 Task: Create a recurring monthly social media content planning session.
Action: Mouse moved to (94, 163)
Screenshot: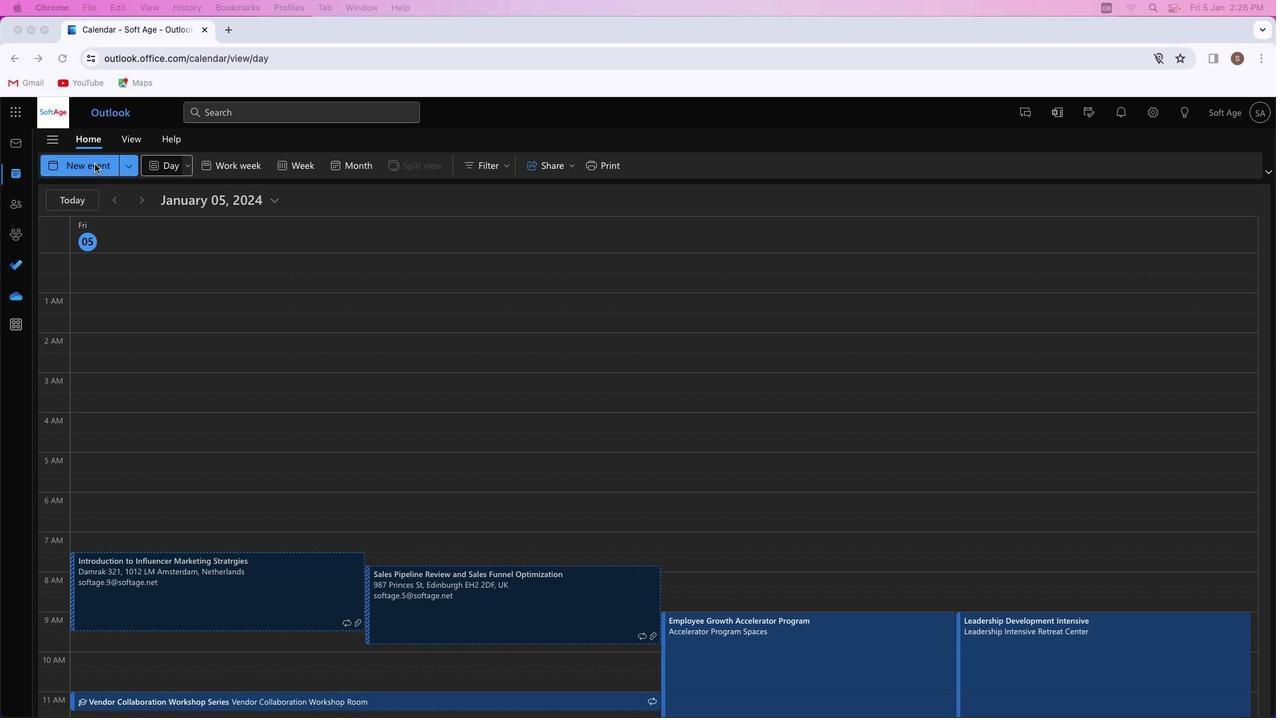 
Action: Mouse pressed left at (94, 163)
Screenshot: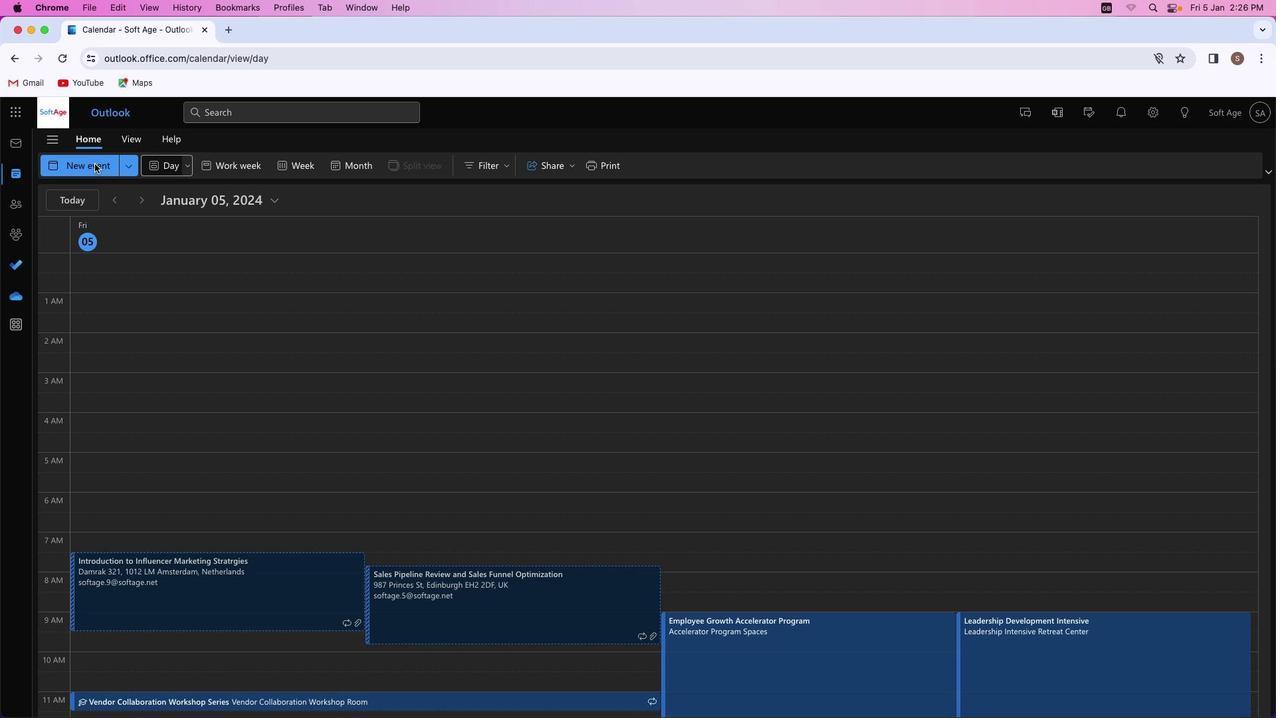 
Action: Mouse pressed left at (94, 163)
Screenshot: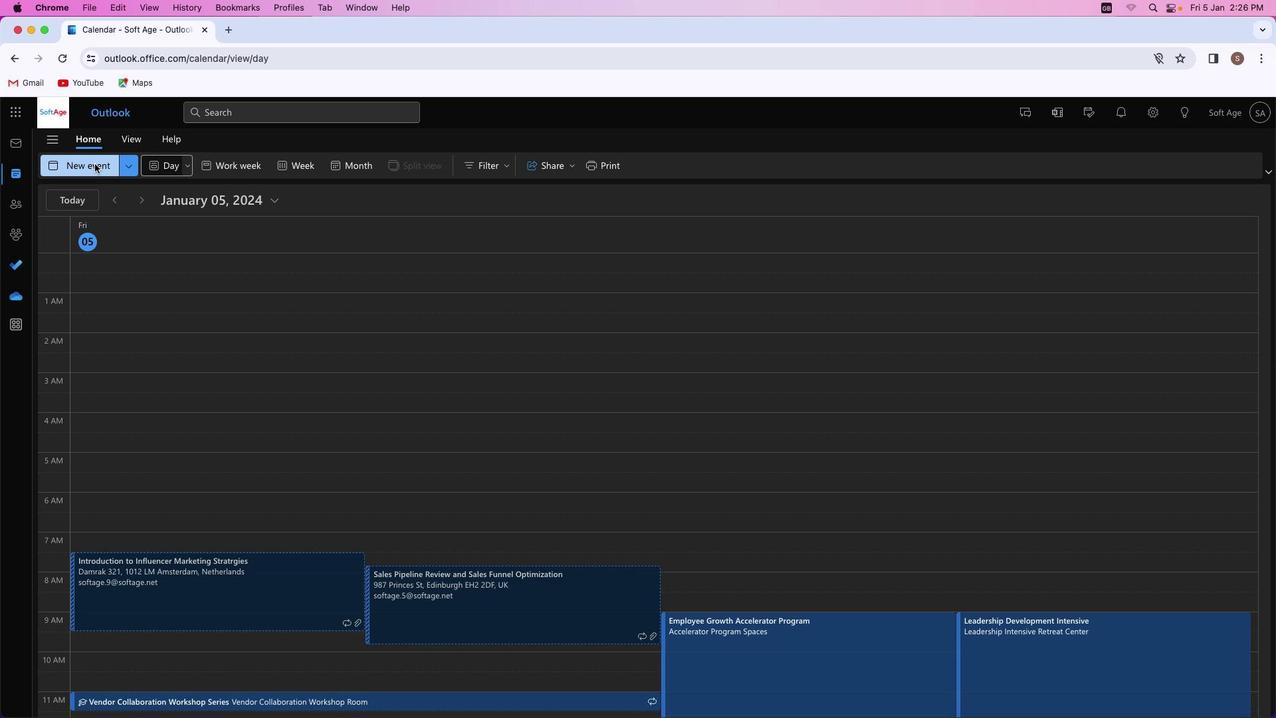 
Action: Mouse moved to (361, 253)
Screenshot: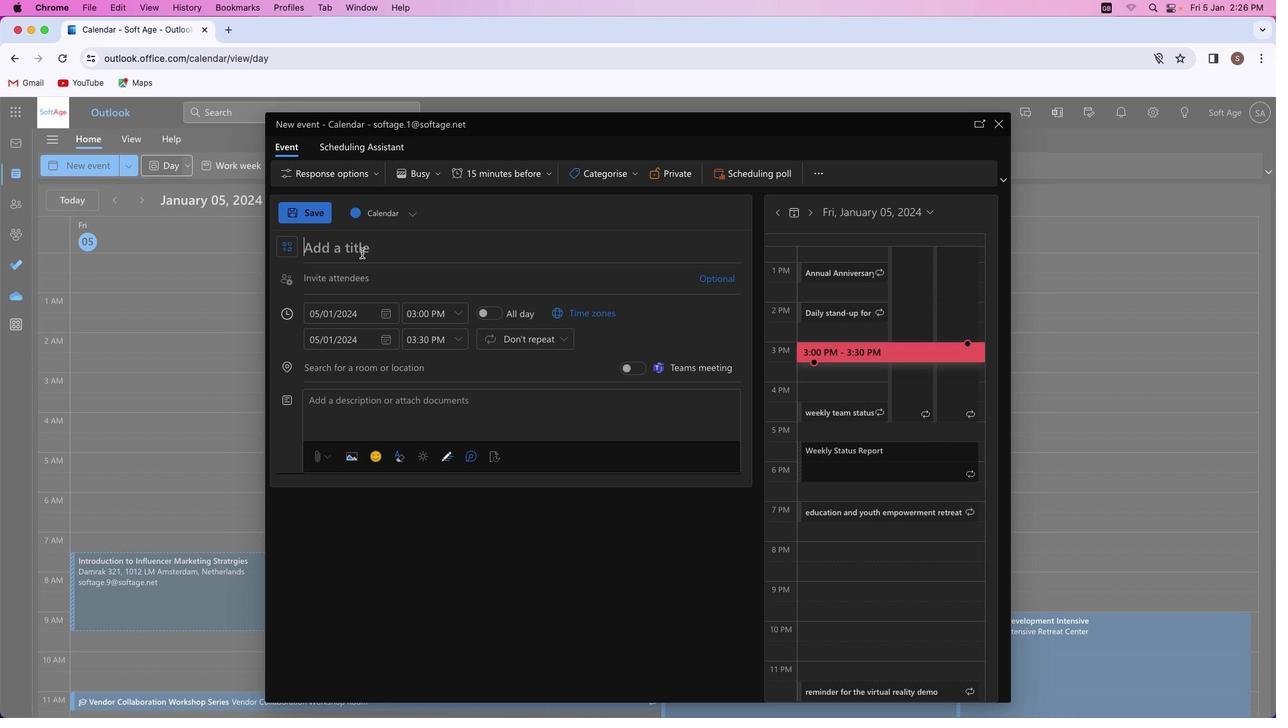 
Action: Mouse pressed left at (361, 253)
Screenshot: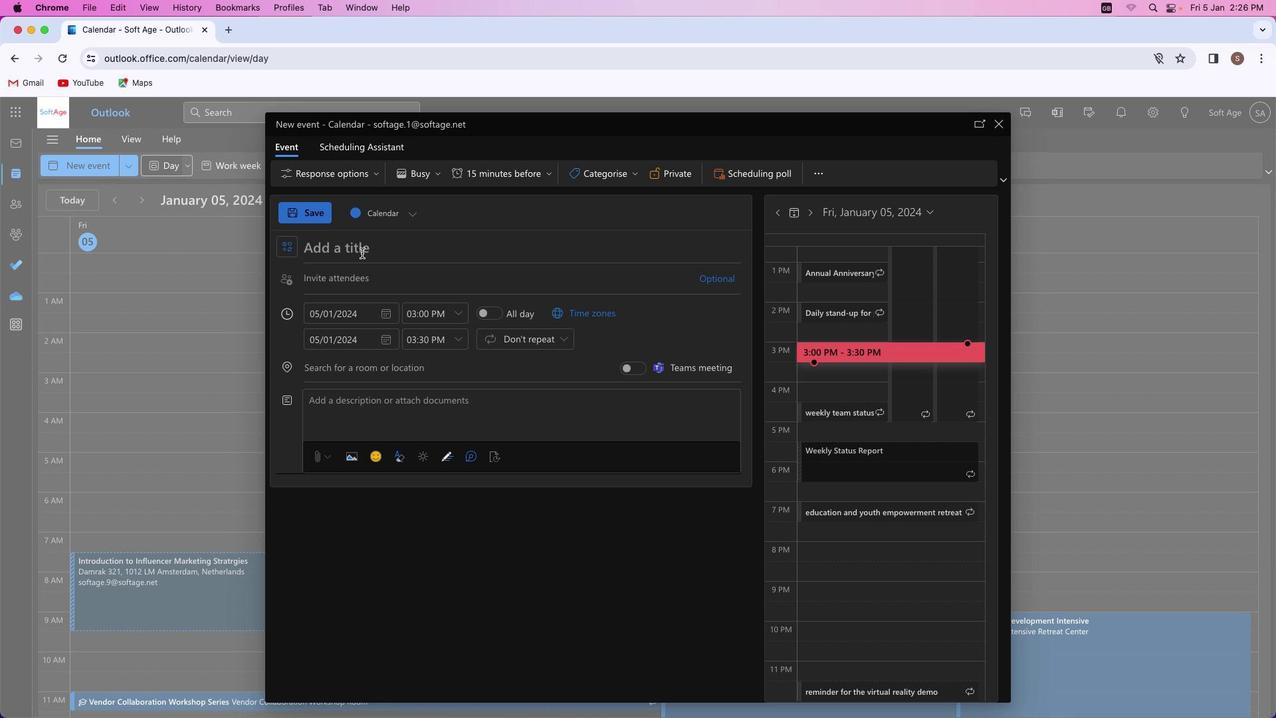 
Action: Mouse moved to (361, 253)
Screenshot: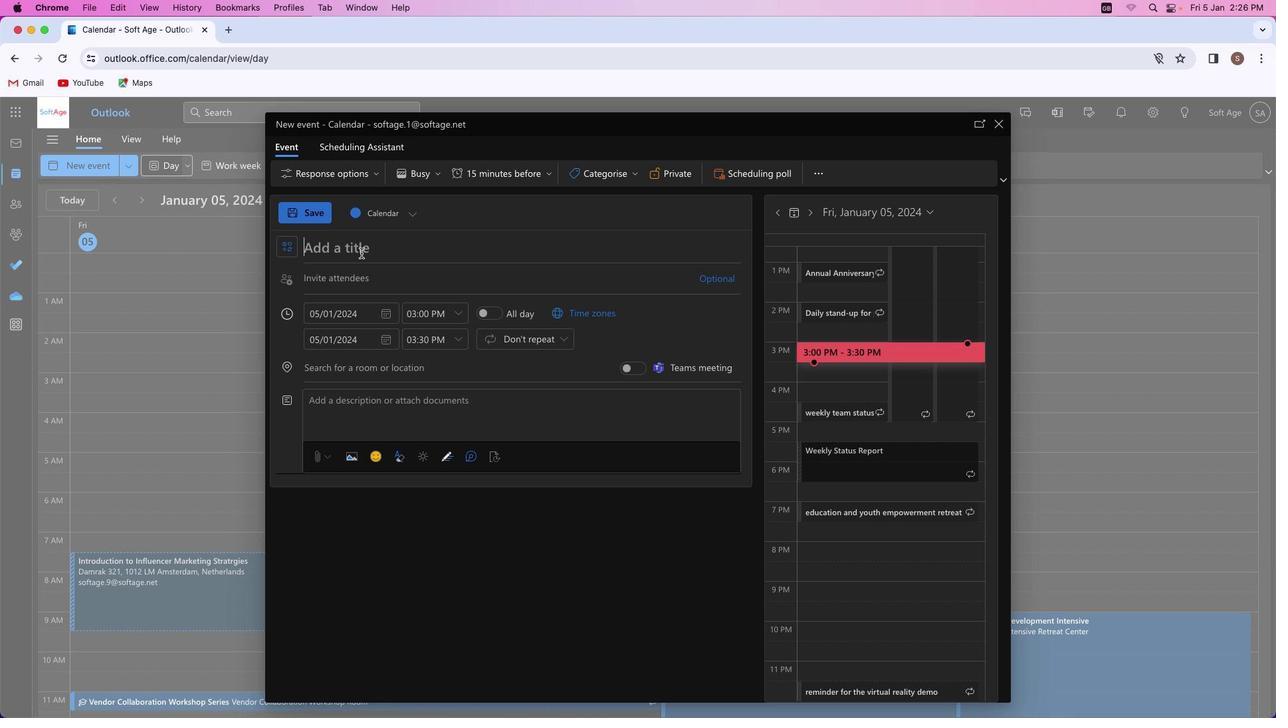 
Action: Key pressed Key.shift'S''o''c''i''a''l'Key.spaceKey.shift_r'M''e''d''i''a'Key.spaceKey.shift'S''t''r''a''t''e''g''y'Key.spaceKey.shift'S''e''s''s''i''o''n'
Screenshot: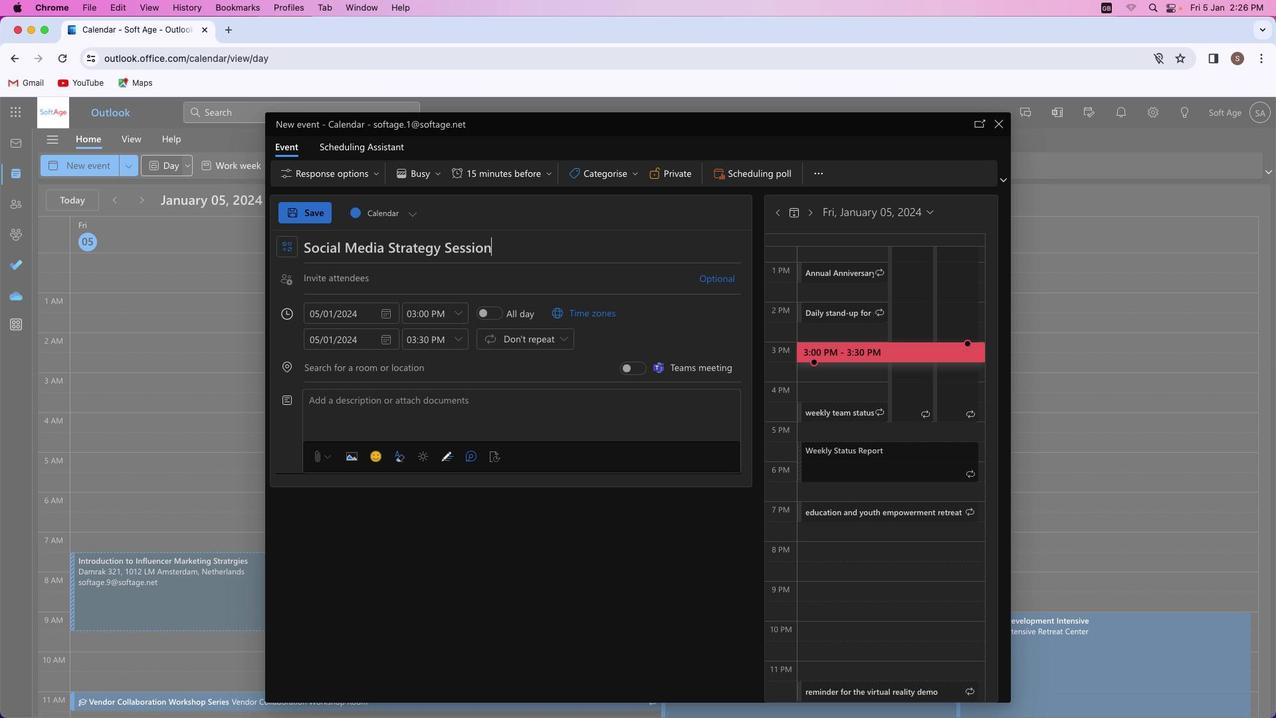 
Action: Mouse moved to (387, 313)
Screenshot: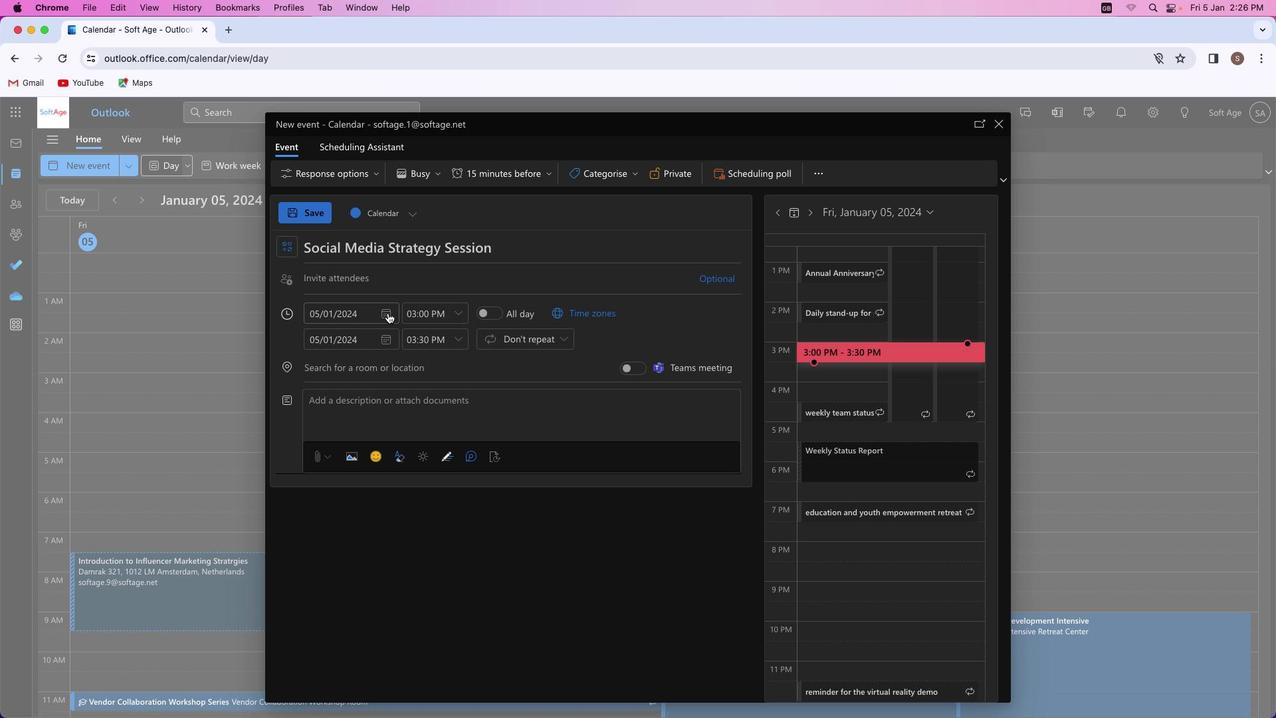 
Action: Mouse pressed left at (387, 313)
Screenshot: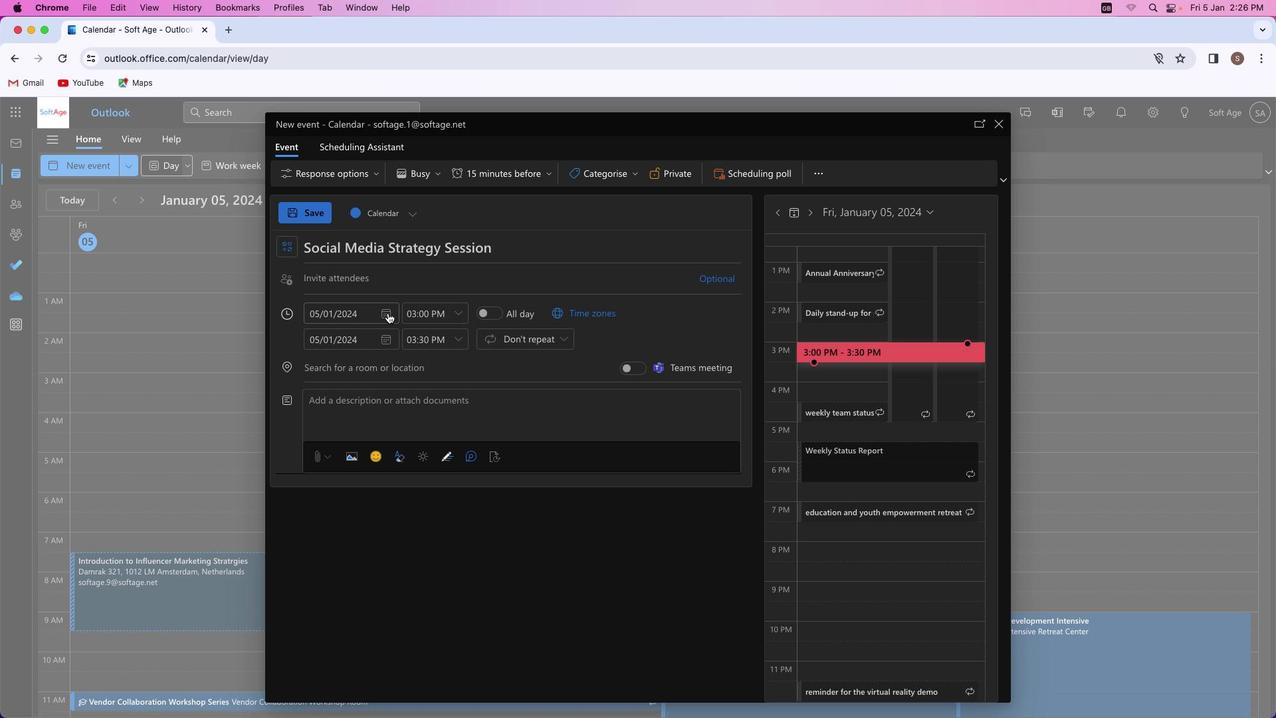 
Action: Mouse moved to (429, 339)
Screenshot: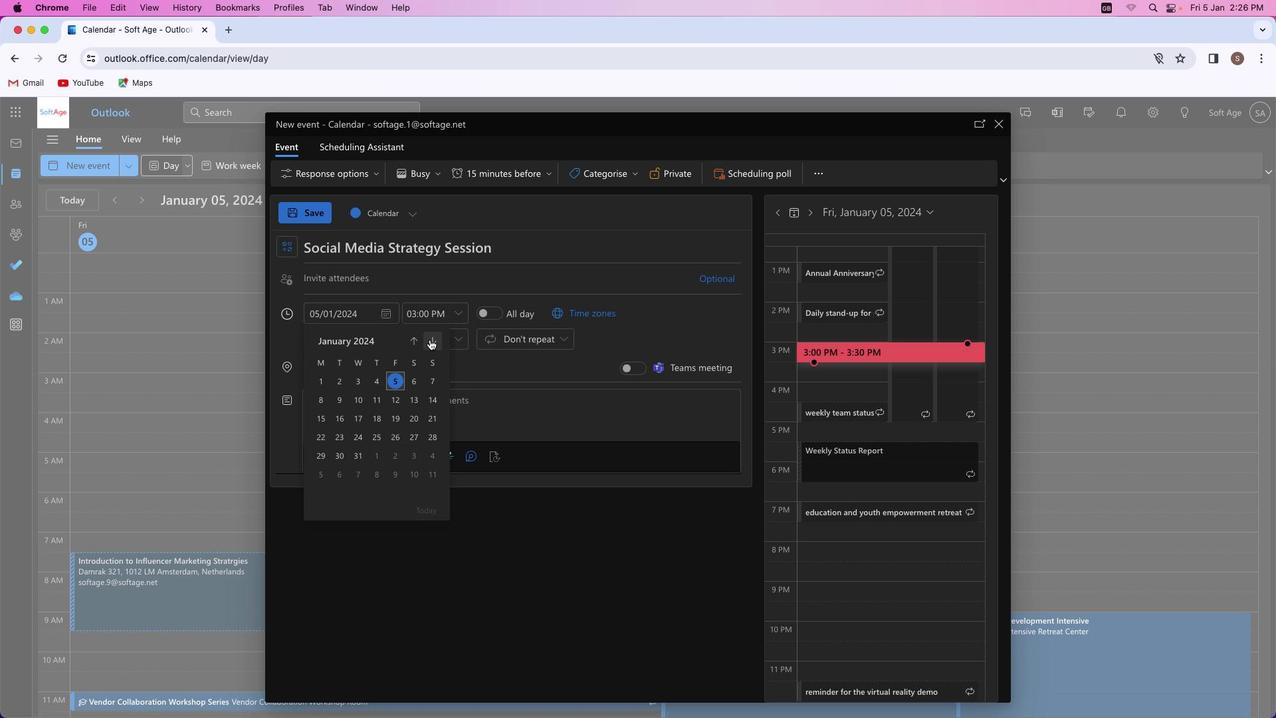 
Action: Mouse pressed left at (429, 339)
Screenshot: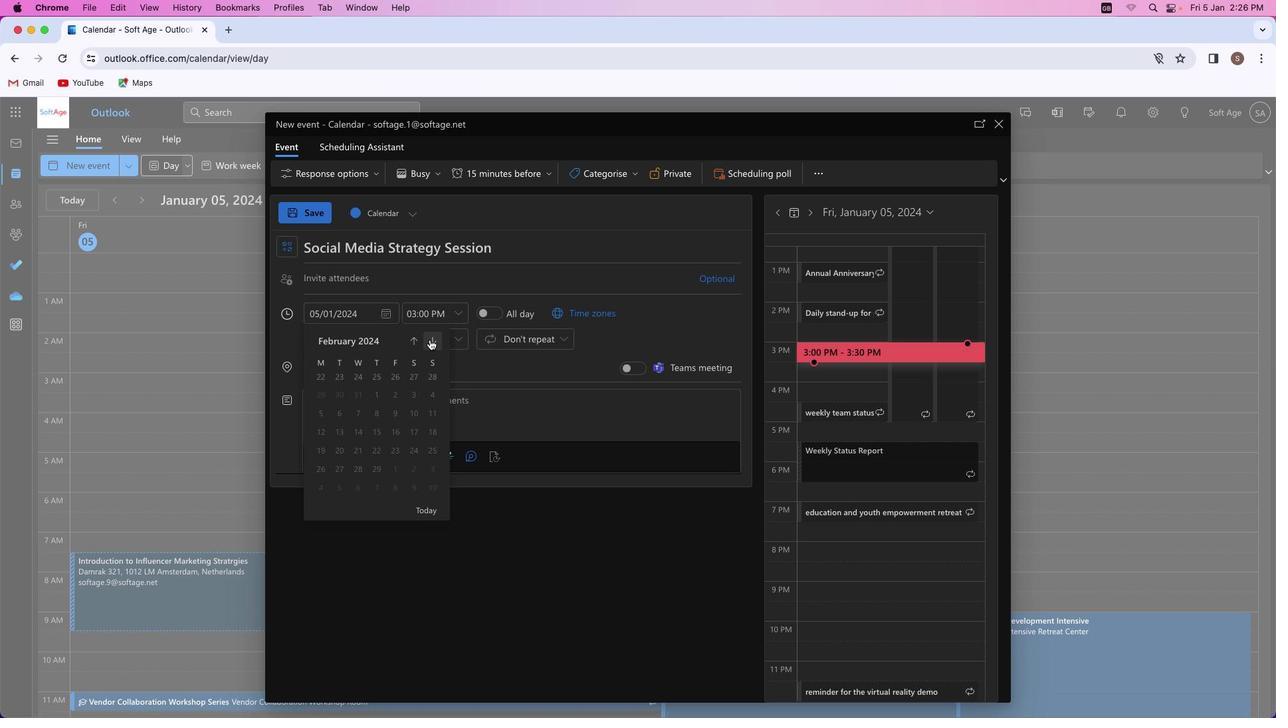 
Action: Mouse moved to (381, 381)
Screenshot: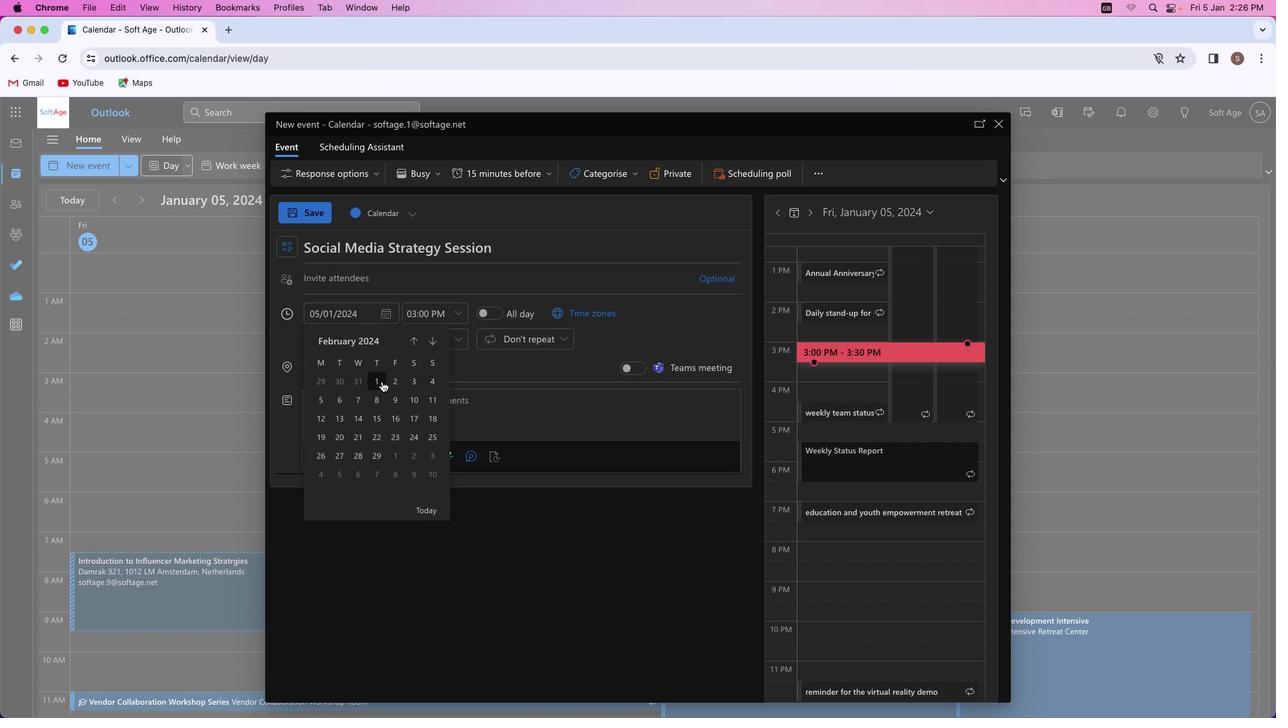 
Action: Mouse pressed left at (381, 381)
Screenshot: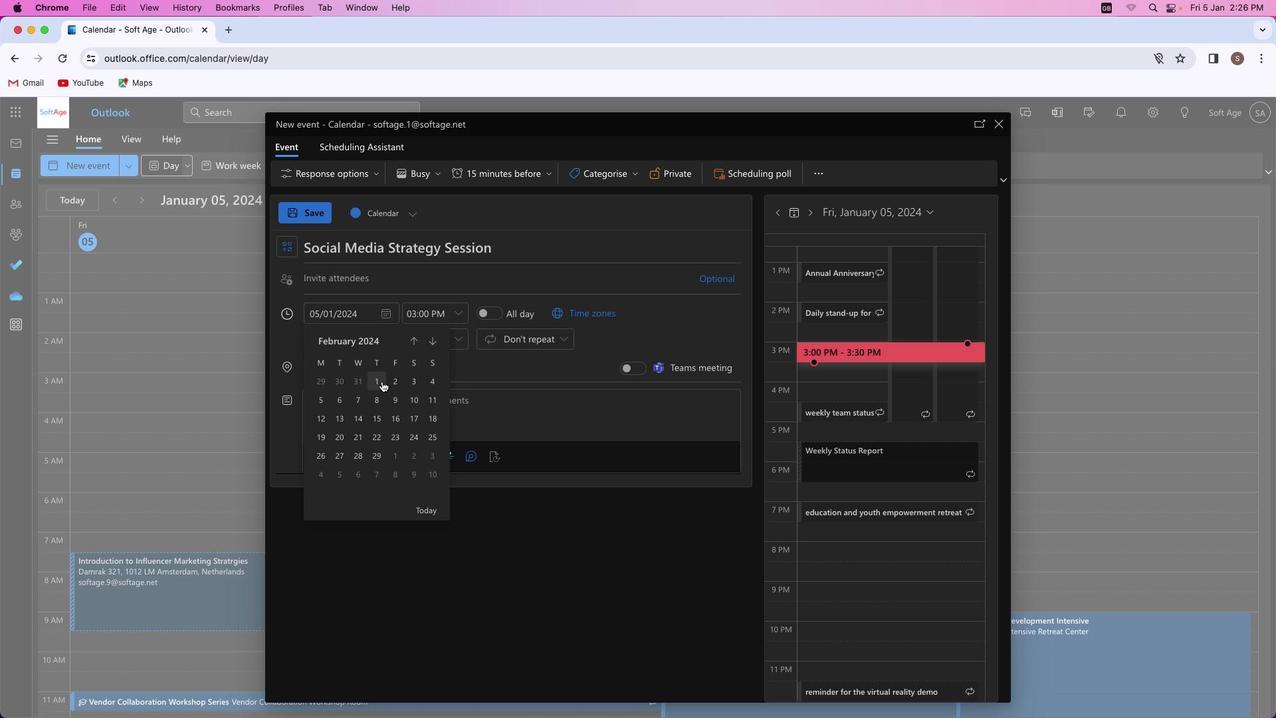 
Action: Mouse moved to (536, 339)
Screenshot: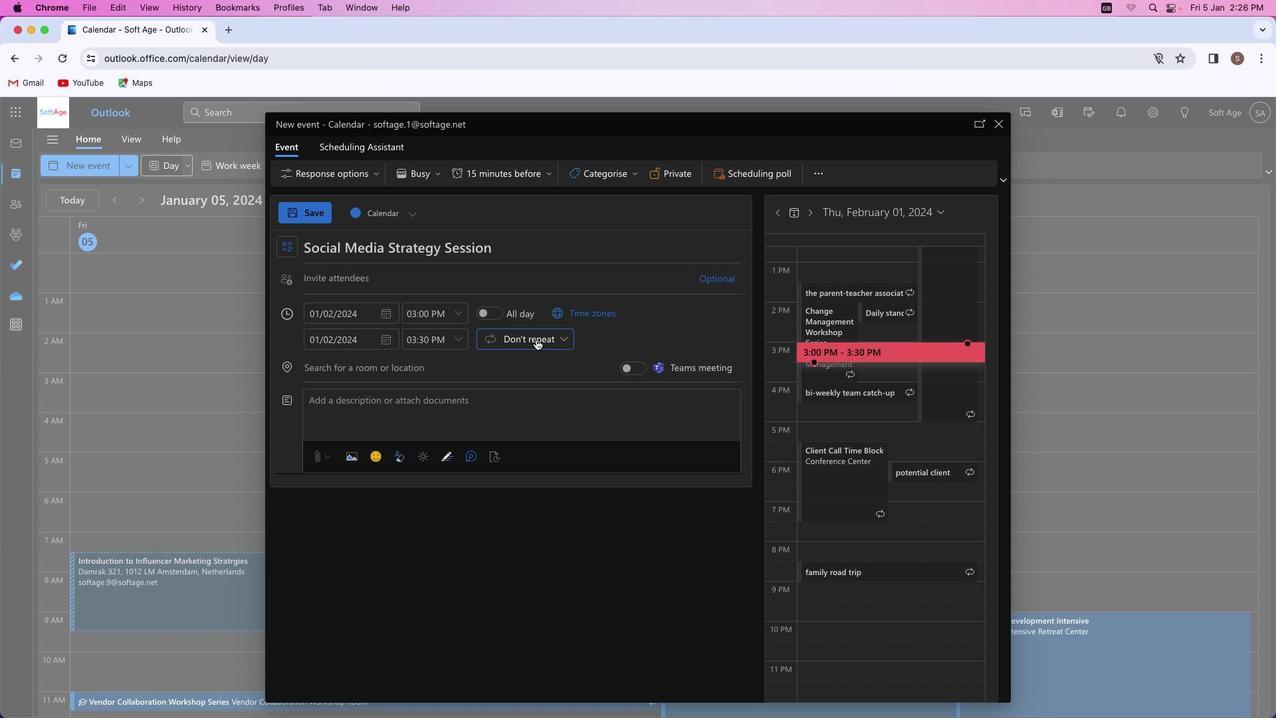 
Action: Mouse pressed left at (536, 339)
Screenshot: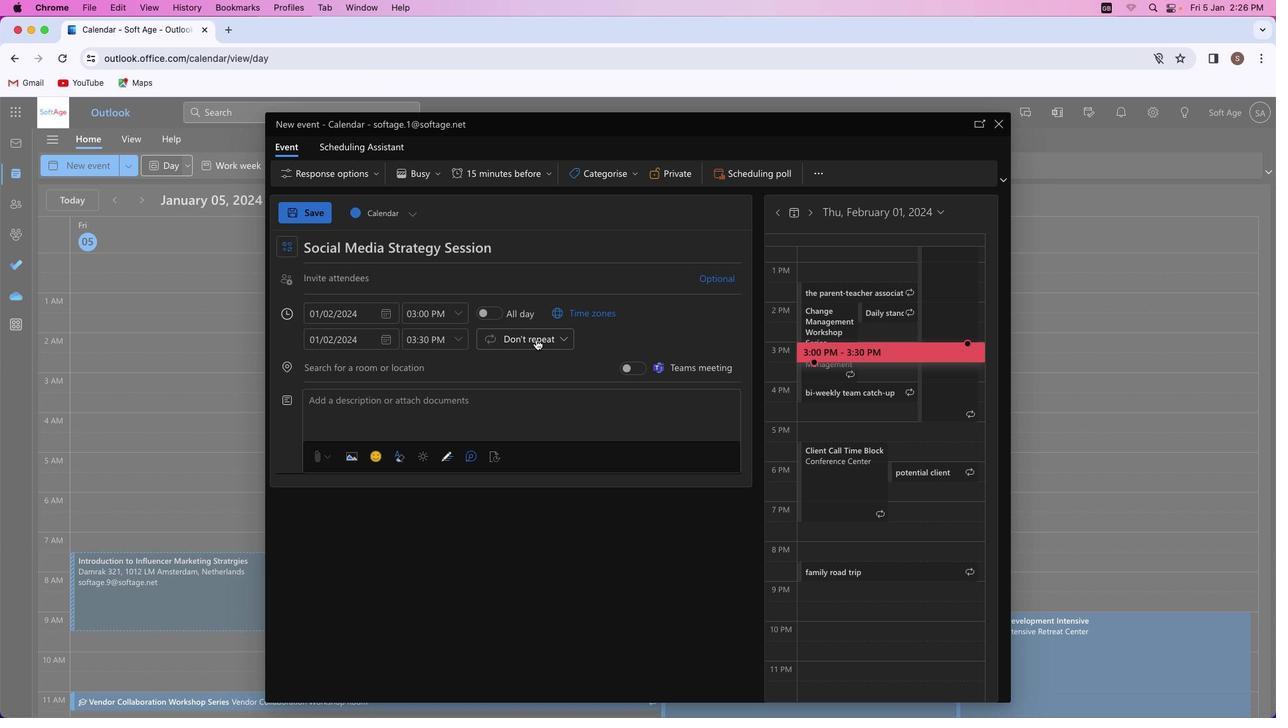 
Action: Mouse moved to (532, 433)
Screenshot: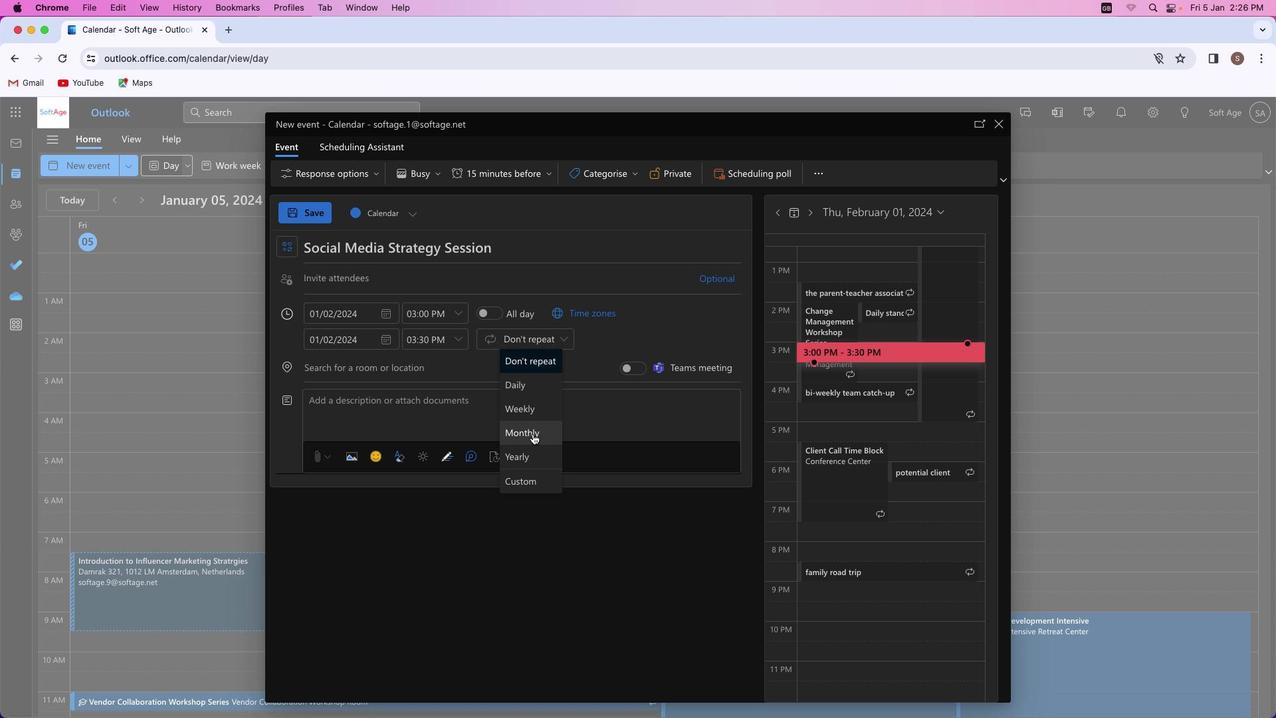 
Action: Mouse pressed left at (532, 433)
Screenshot: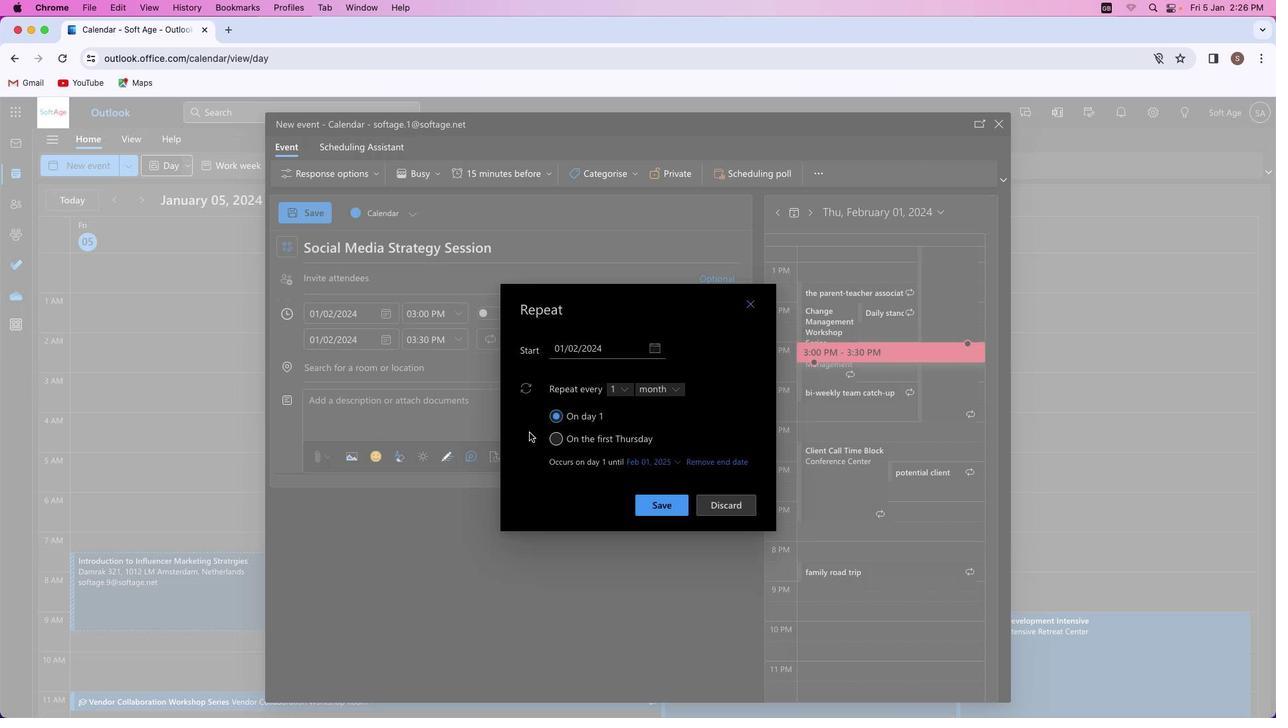 
Action: Mouse moved to (700, 459)
Screenshot: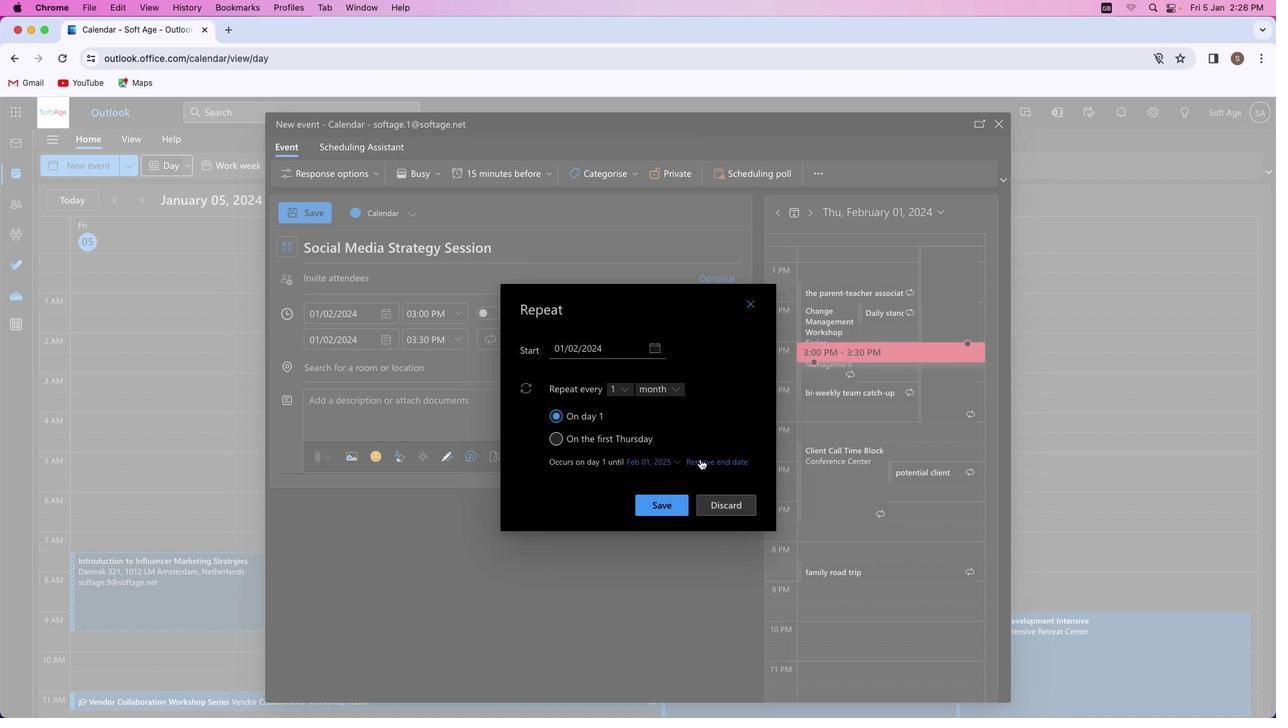 
Action: Mouse pressed left at (700, 459)
Screenshot: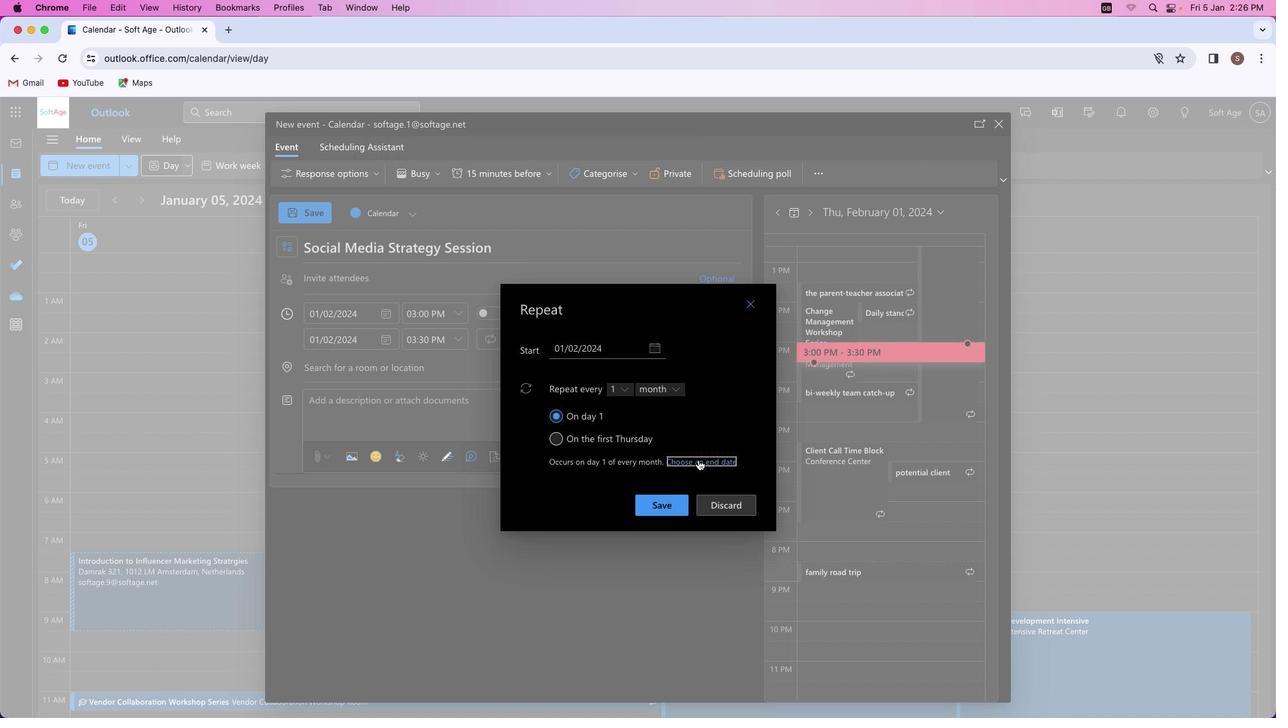 
Action: Mouse moved to (559, 438)
Screenshot: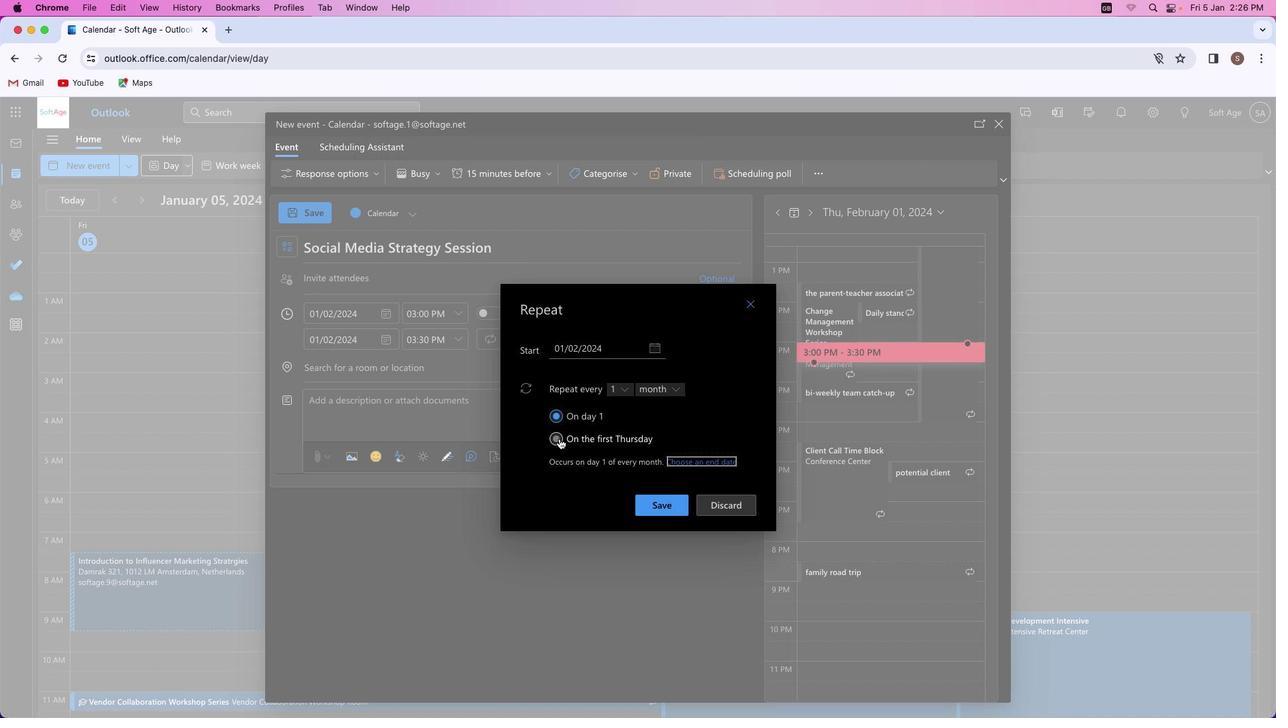 
Action: Mouse pressed left at (559, 438)
Screenshot: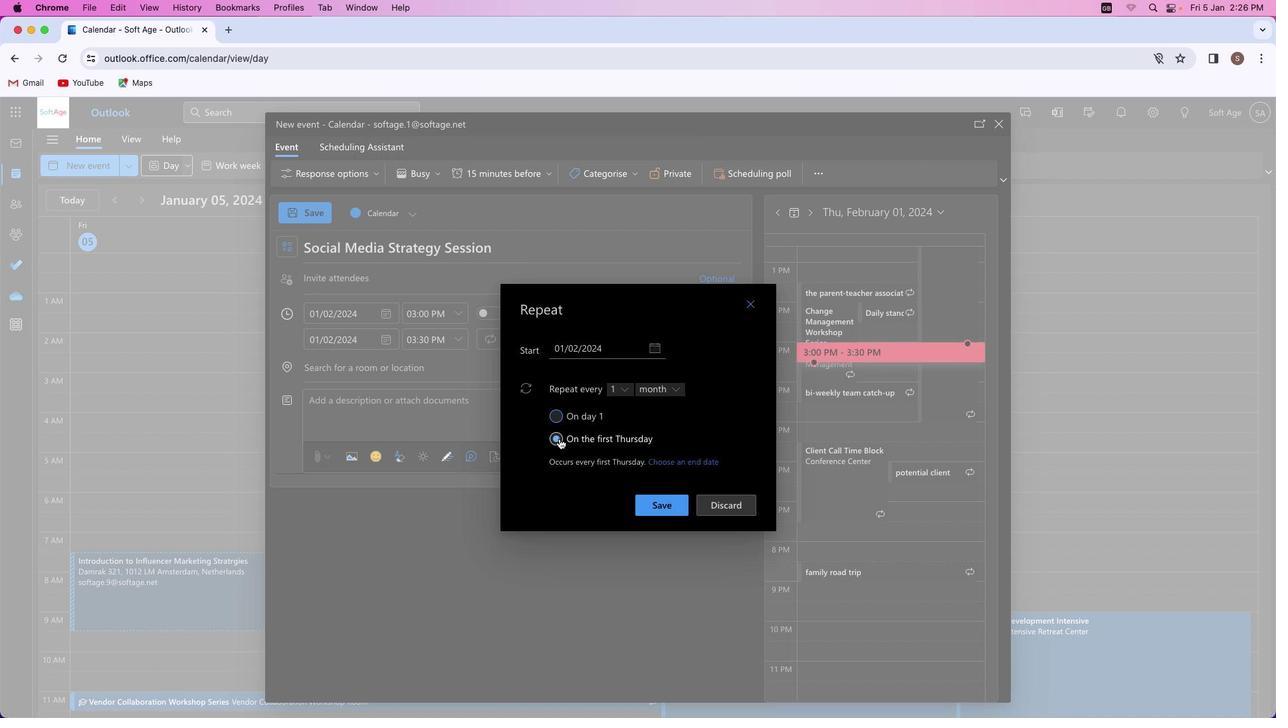 
Action: Mouse moved to (676, 503)
Screenshot: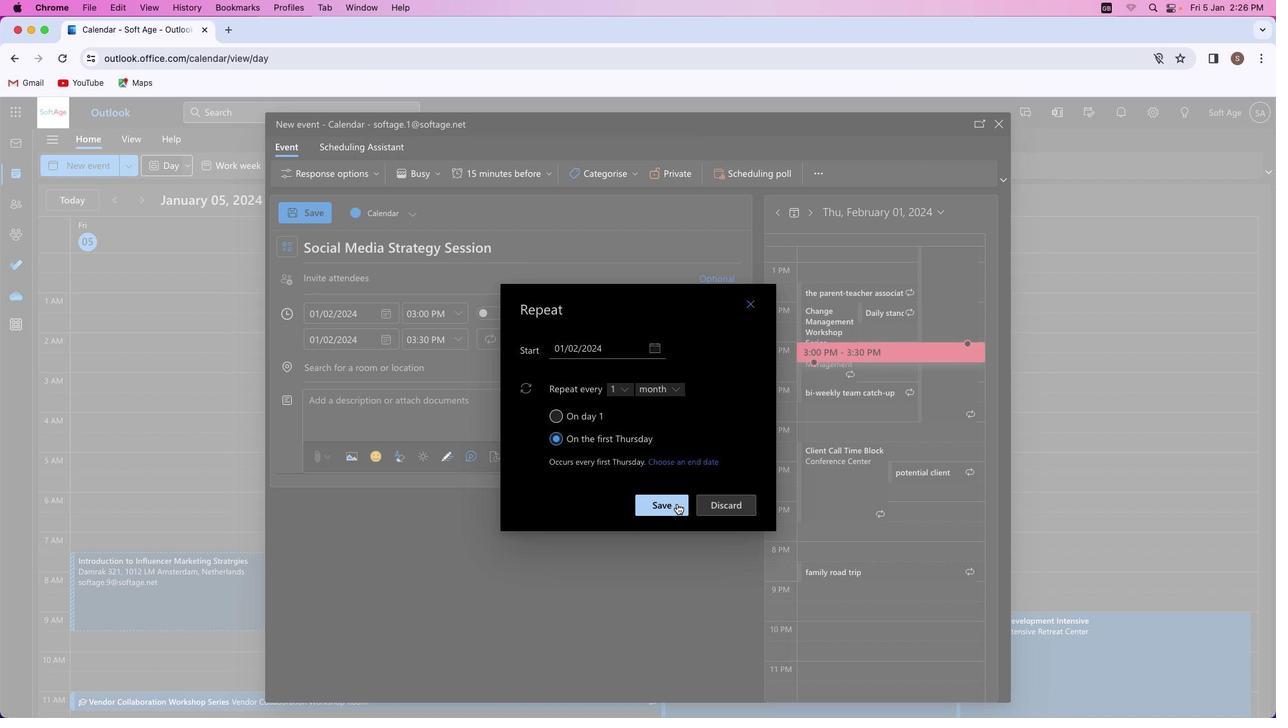 
Action: Mouse pressed left at (676, 503)
Screenshot: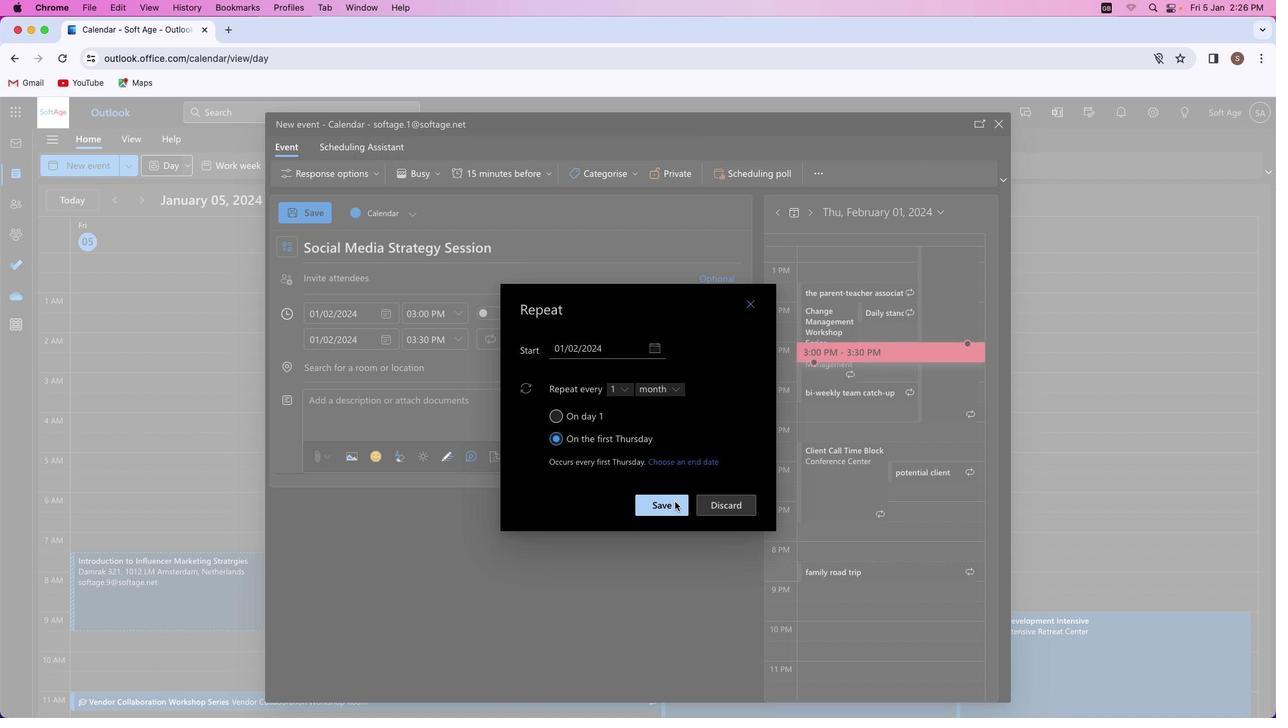 
Action: Mouse moved to (531, 340)
Screenshot: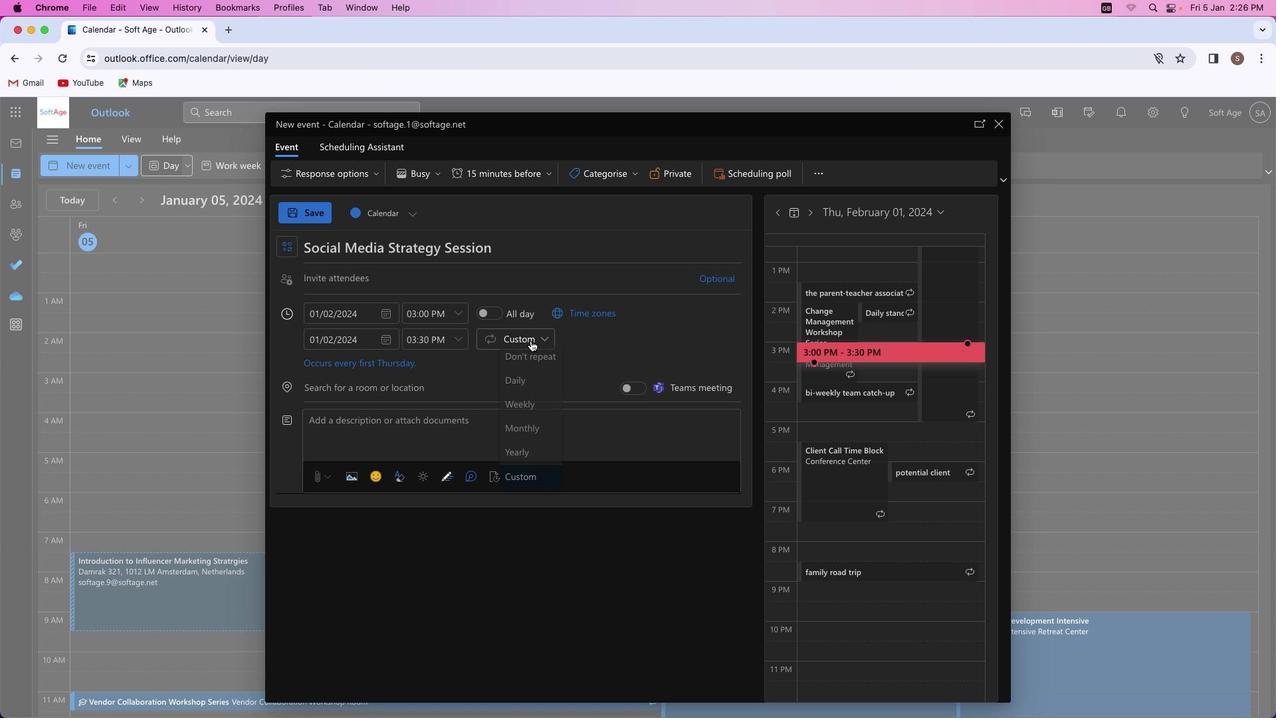 
Action: Mouse pressed left at (531, 340)
Screenshot: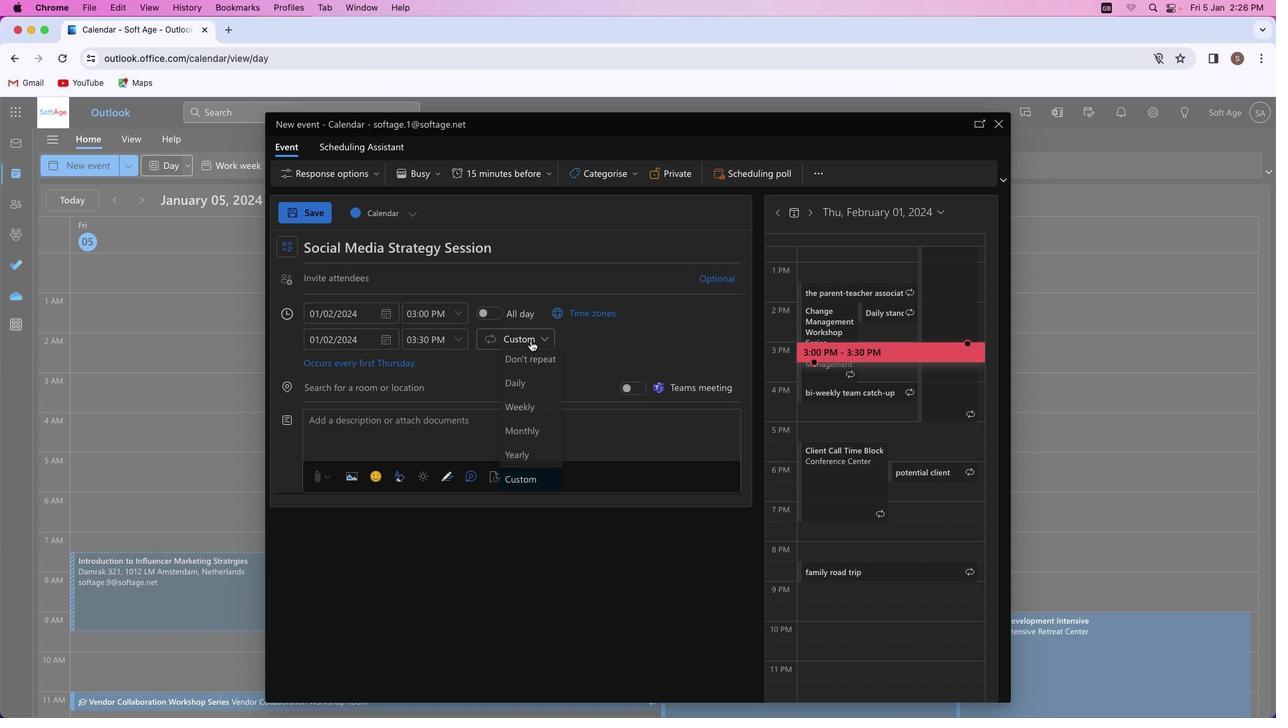 
Action: Mouse moved to (529, 434)
Screenshot: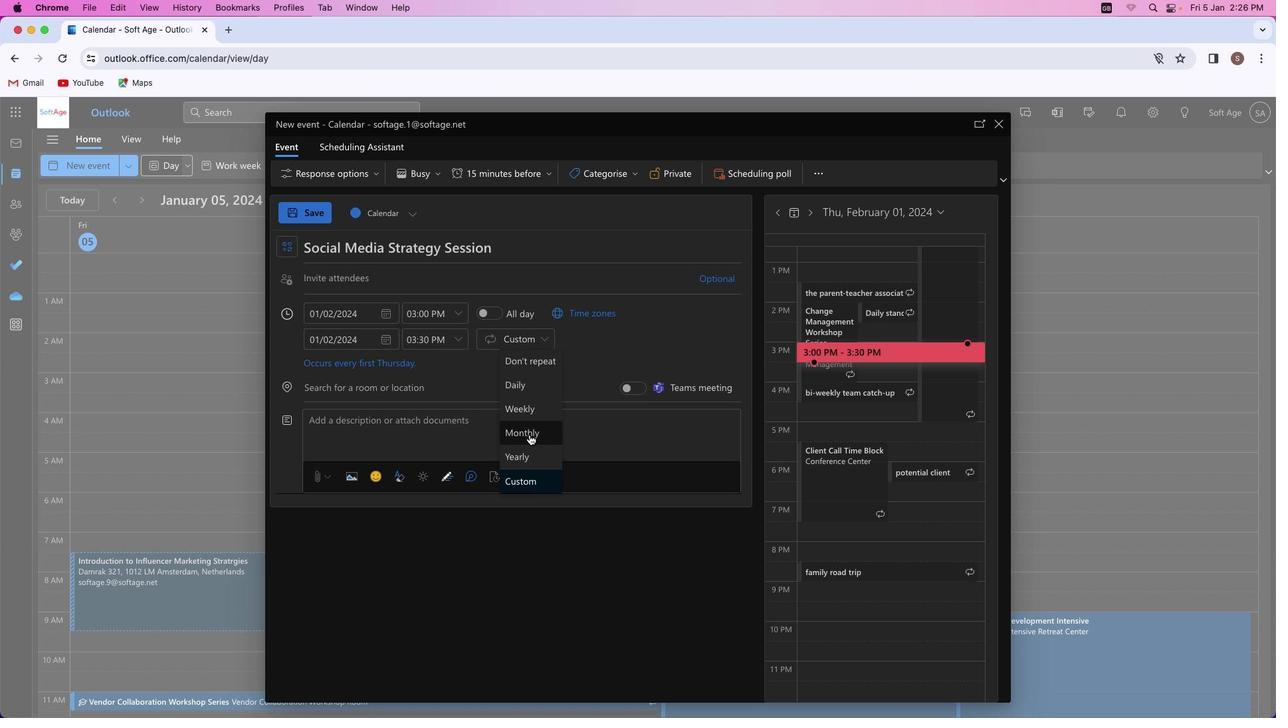 
Action: Mouse pressed left at (529, 434)
Screenshot: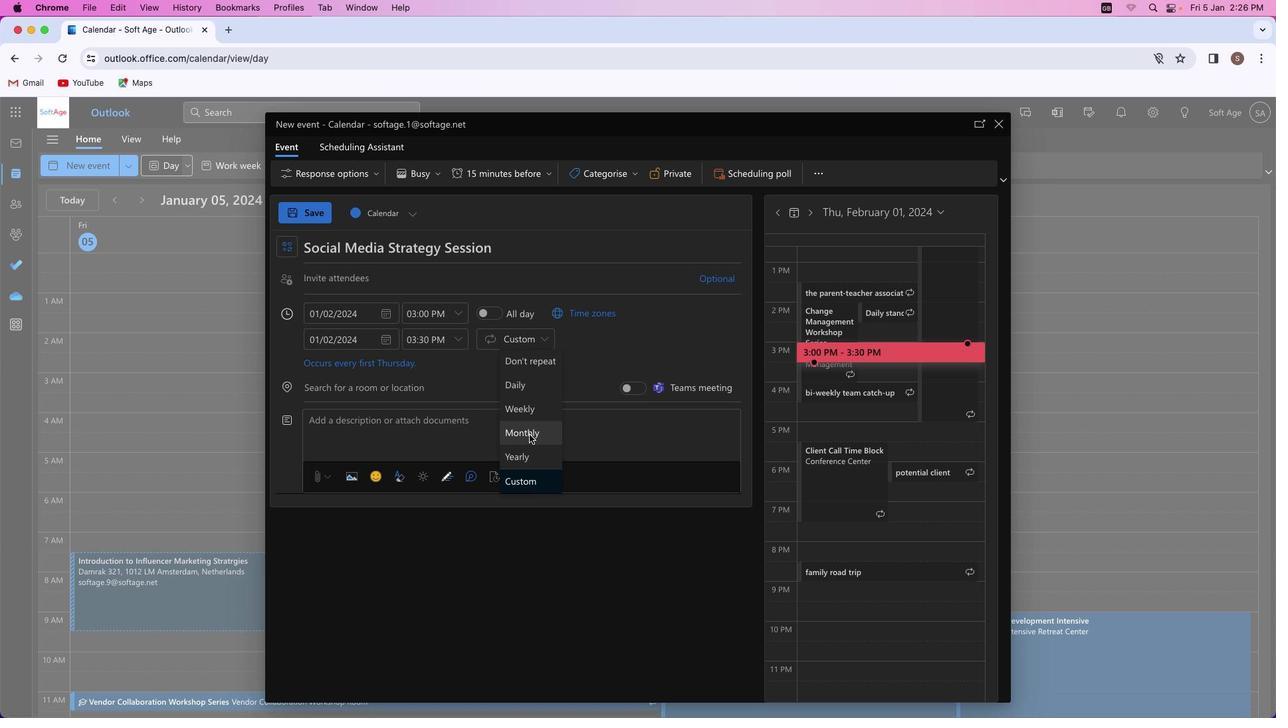 
Action: Mouse moved to (714, 459)
Screenshot: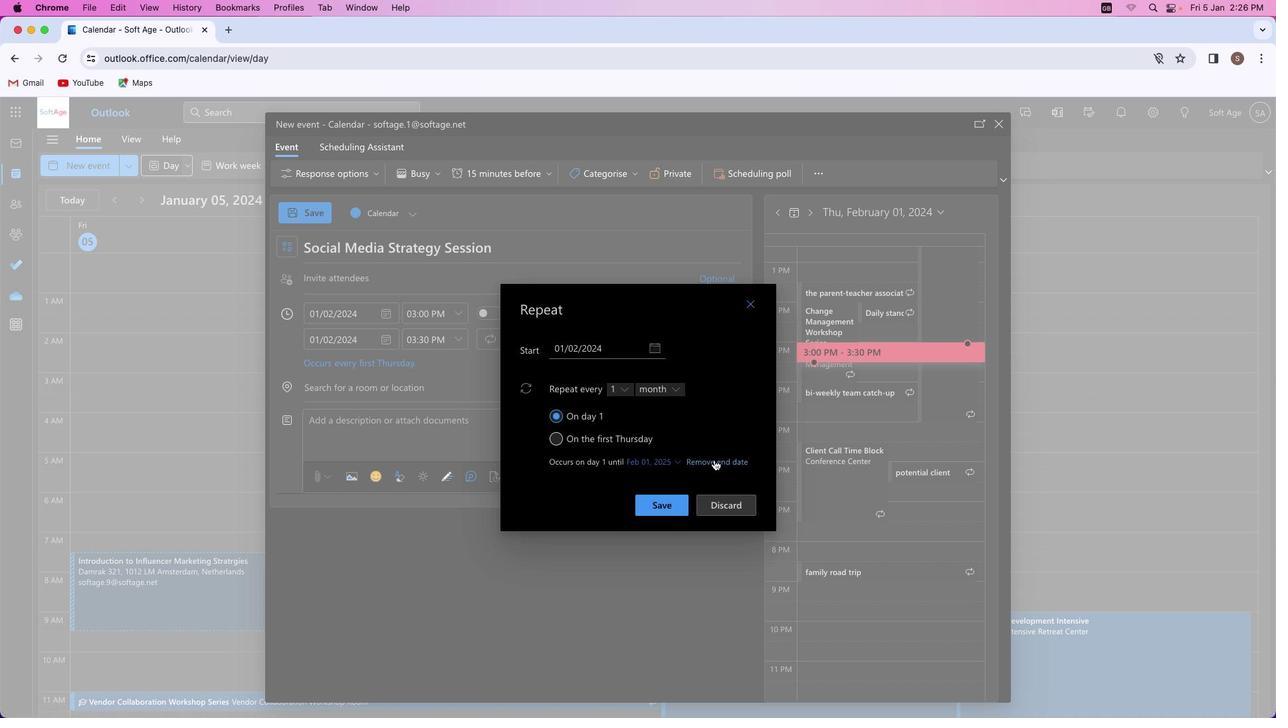 
Action: Mouse pressed left at (714, 459)
Screenshot: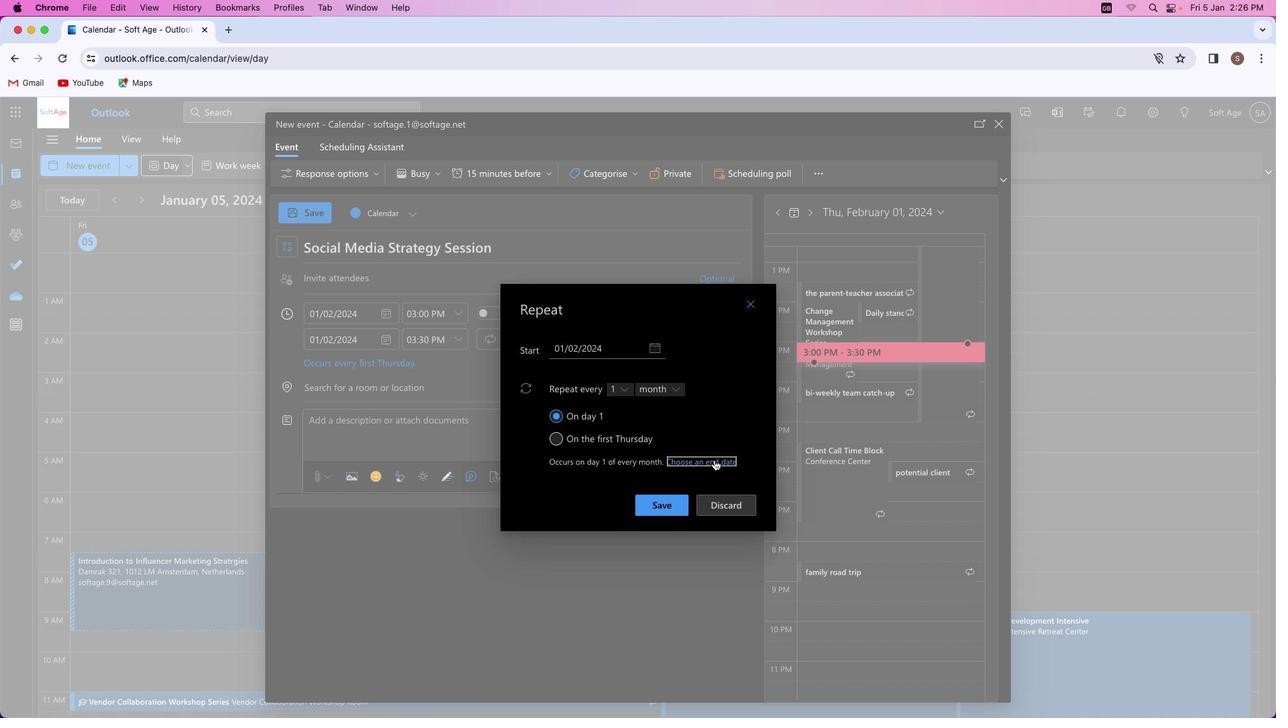 
Action: Mouse moved to (674, 501)
Screenshot: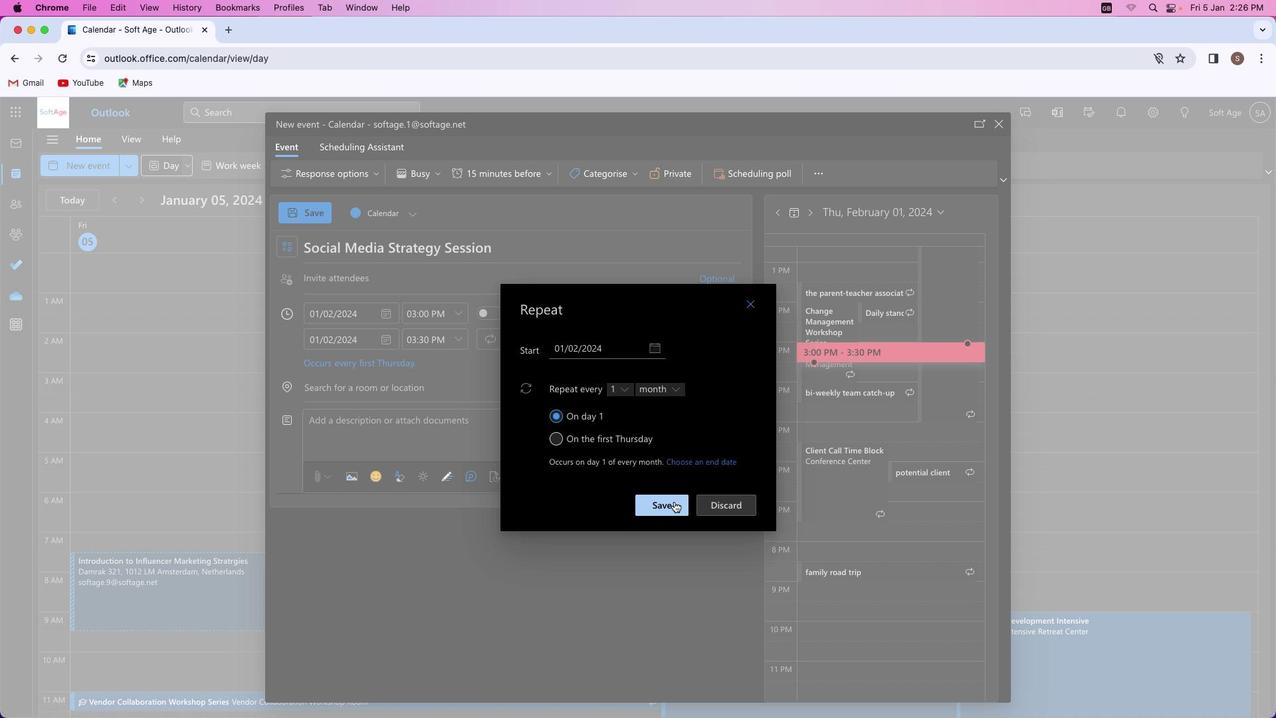 
Action: Mouse pressed left at (674, 501)
Screenshot: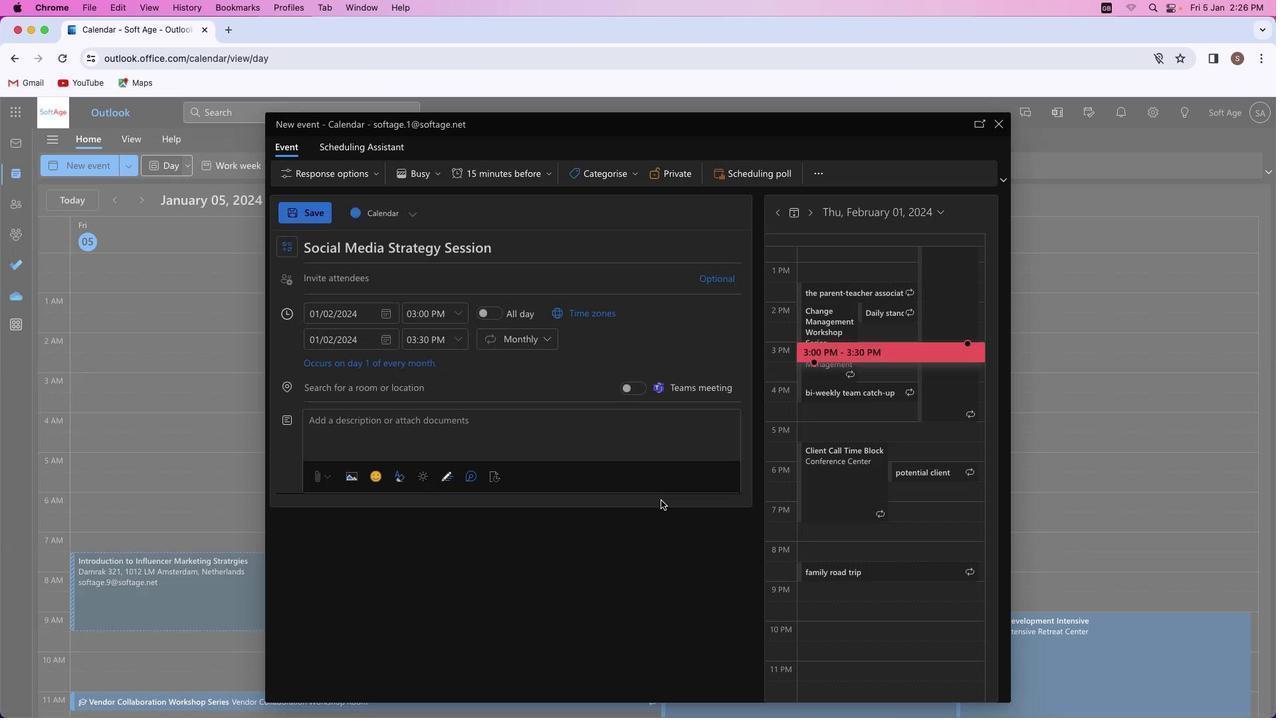 
Action: Mouse moved to (425, 423)
Screenshot: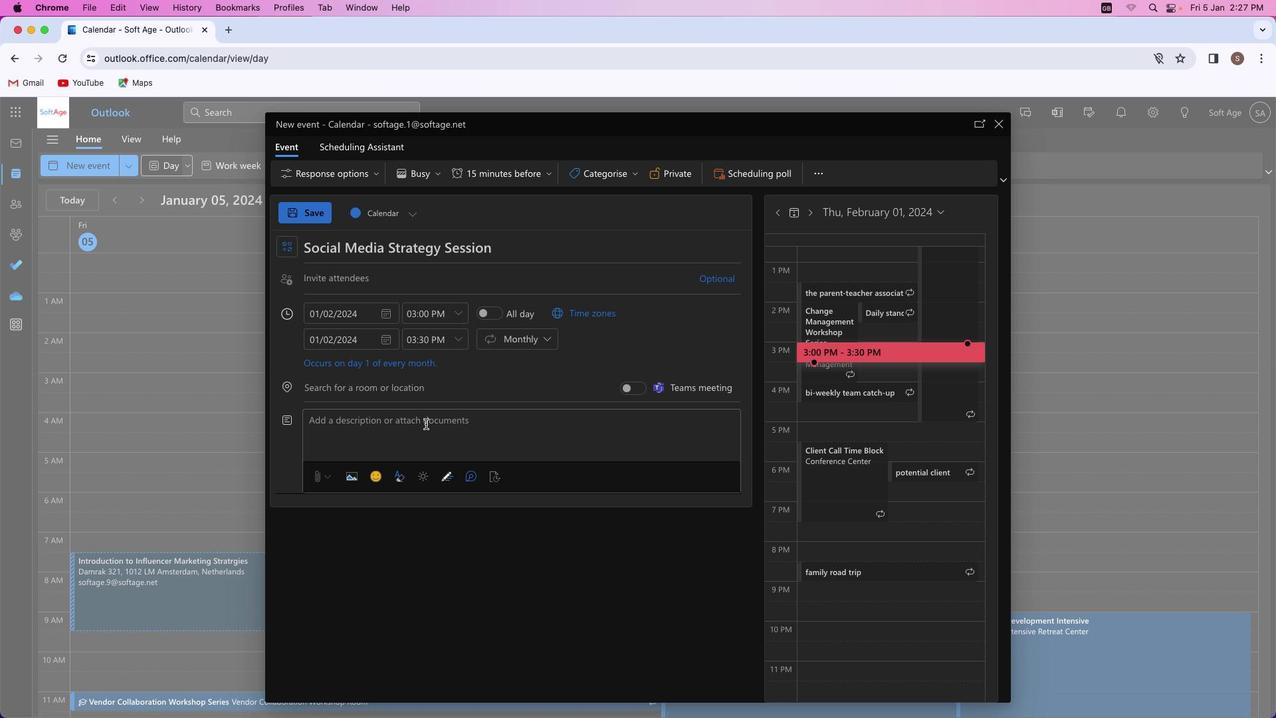 
Action: Mouse pressed left at (425, 423)
Screenshot: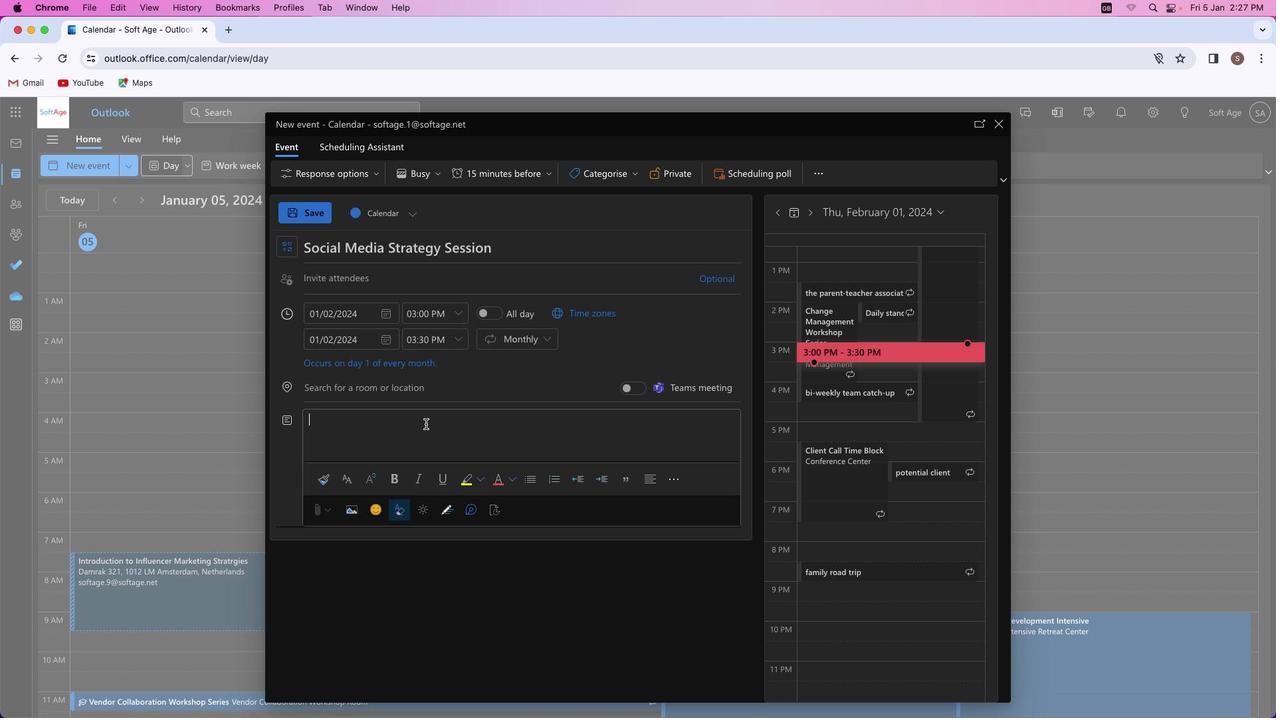 
Action: Key pressed Key.shift'W''e''l''c''o''m''e'Key.space't''o'Key.space'o''u''r'Key.spaceKey.shift'S''o''c''i''a''l'Key.spaceKey.shift_r'M''e''d''i''a'Key.spaceKey.shift'C''o''n''t''e''n''t'Key.spaceKey.shift_r'P''l''a''n''n''i''n''g'Key.spaceKey.shift'S''e''s''s''i''o''n'Key.space't''o'Key.space
Screenshot: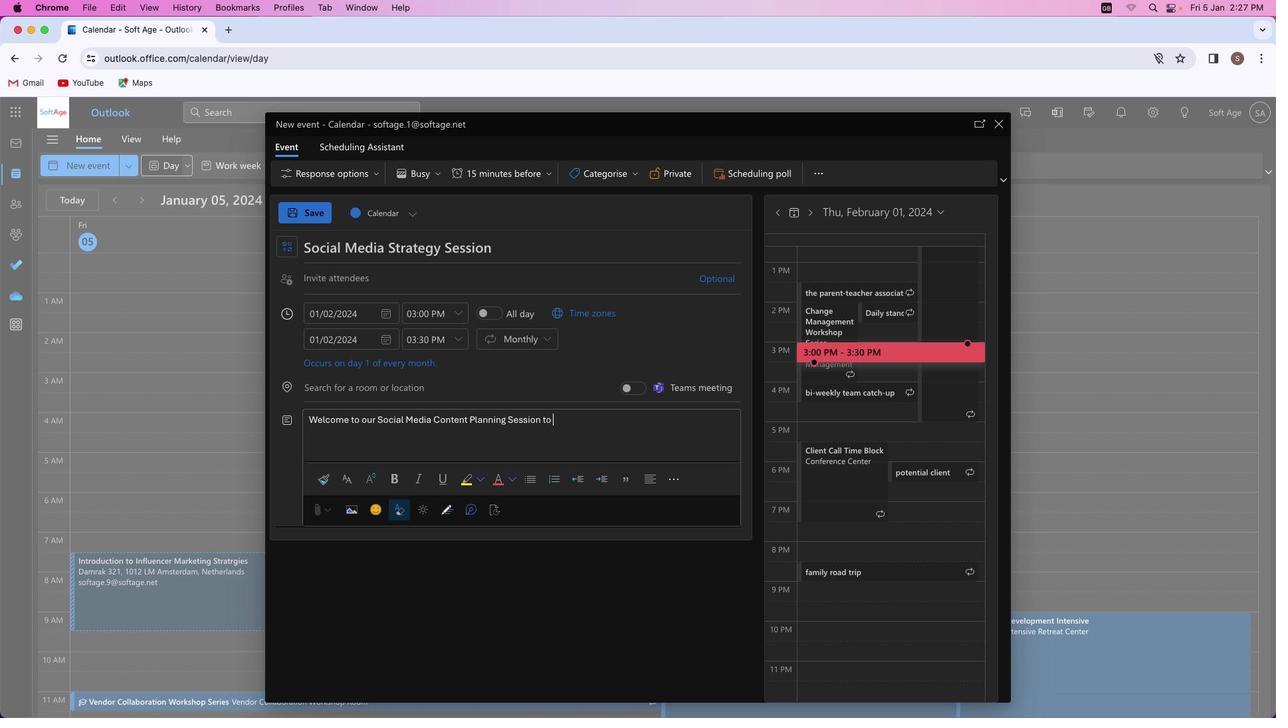 
Action: Mouse moved to (542, 420)
Screenshot: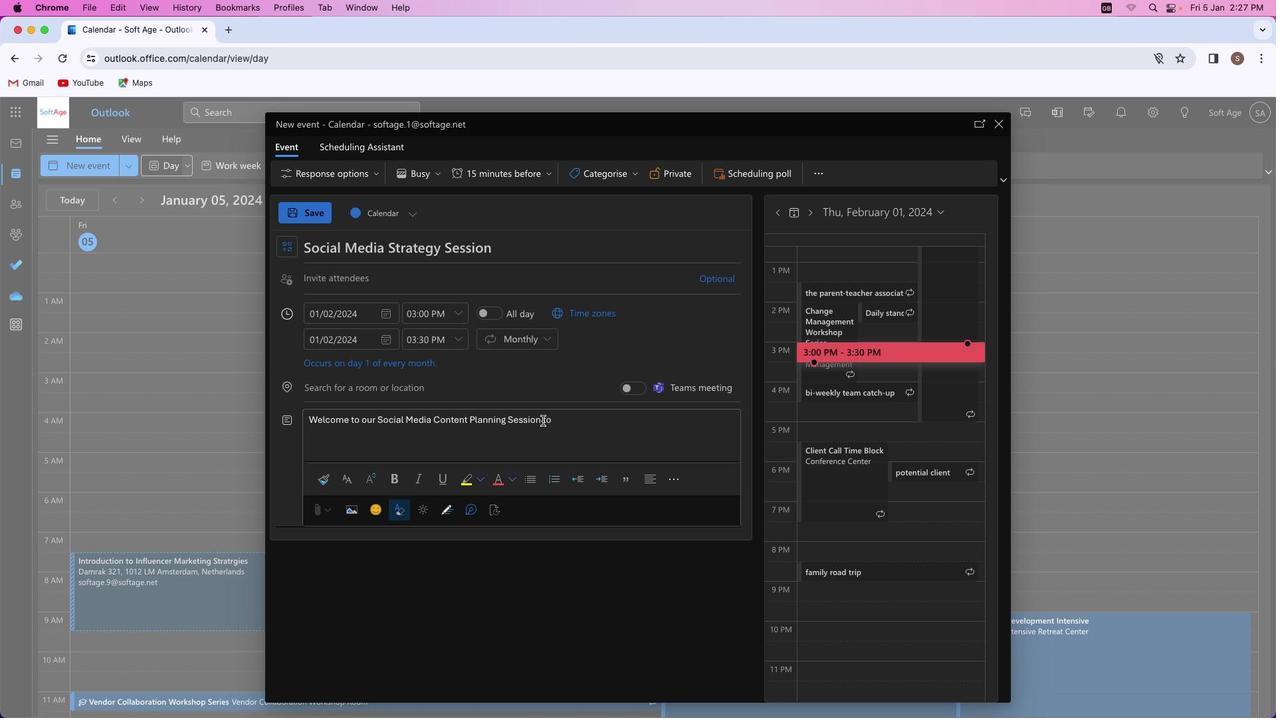 
Action: Mouse pressed left at (542, 420)
Screenshot: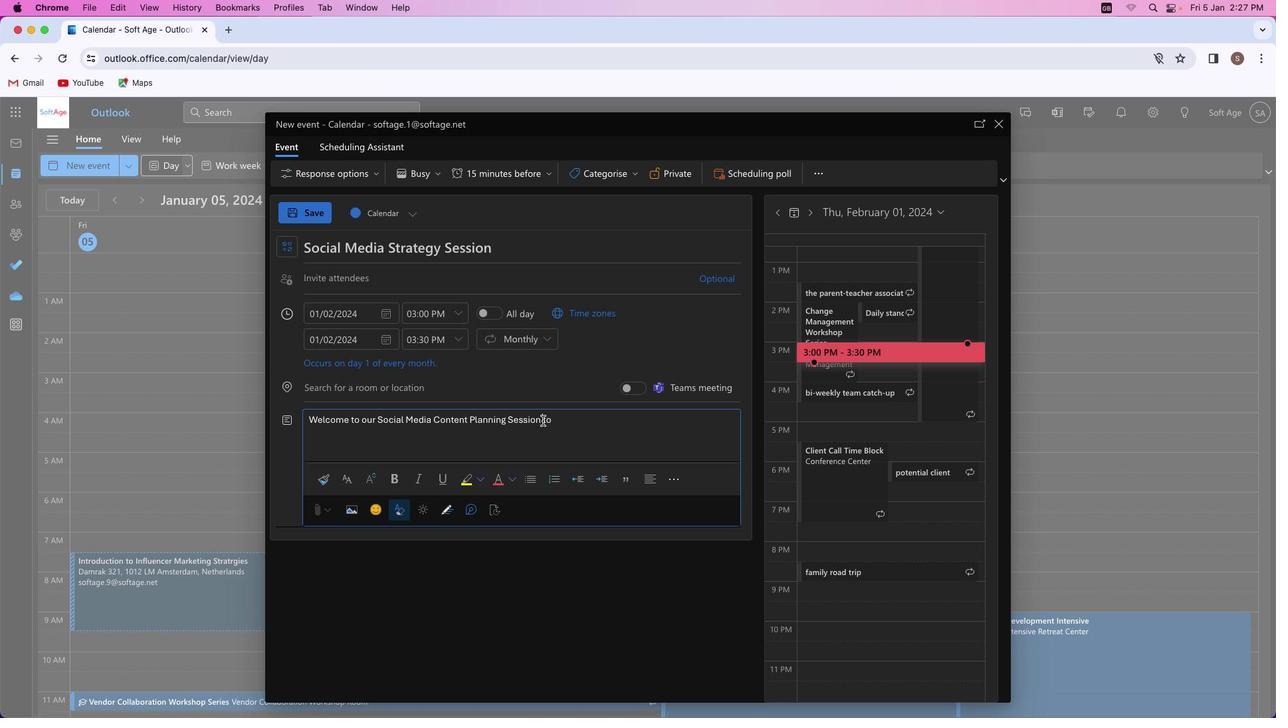 
Action: Mouse moved to (392, 478)
Screenshot: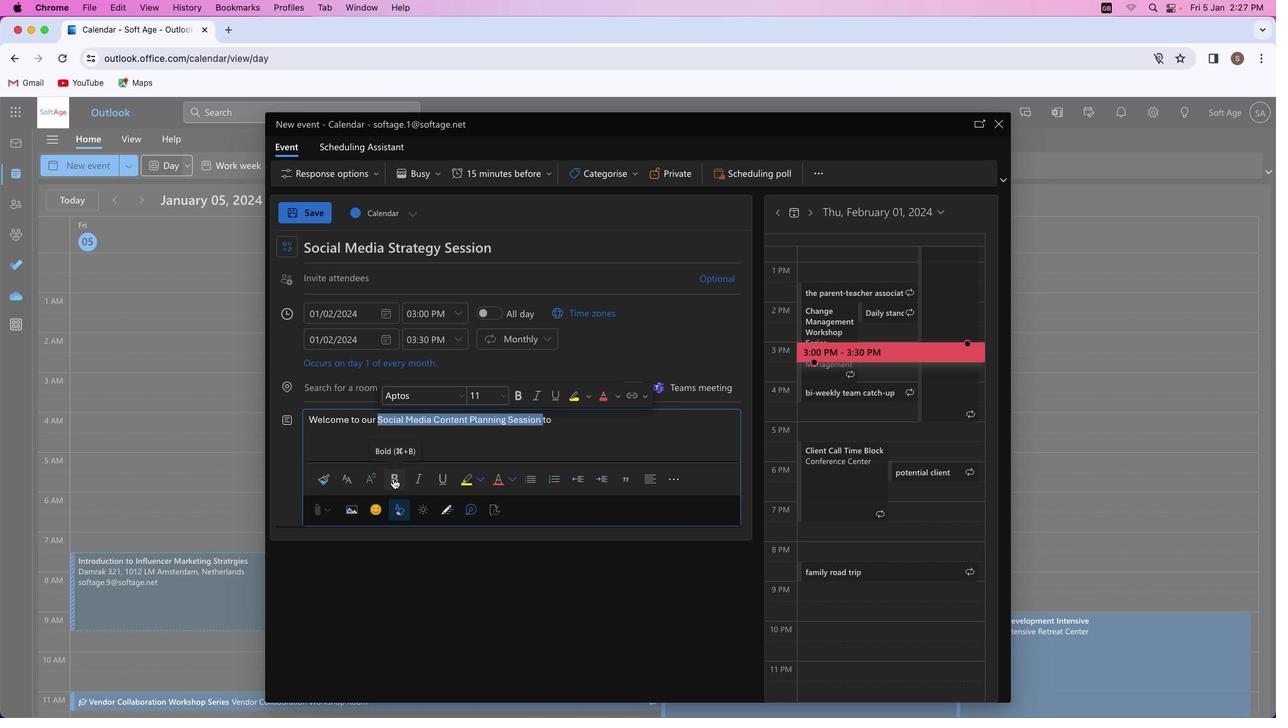 
Action: Mouse pressed left at (392, 478)
Screenshot: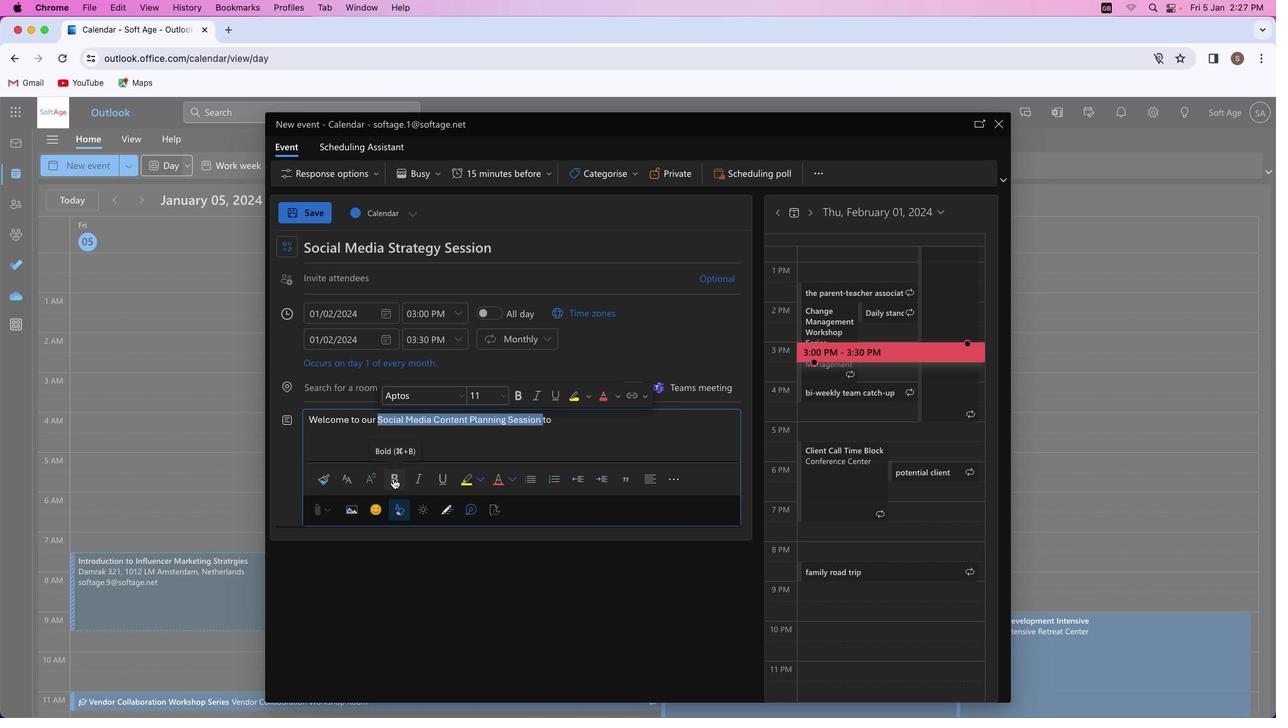 
Action: Mouse moved to (418, 478)
Screenshot: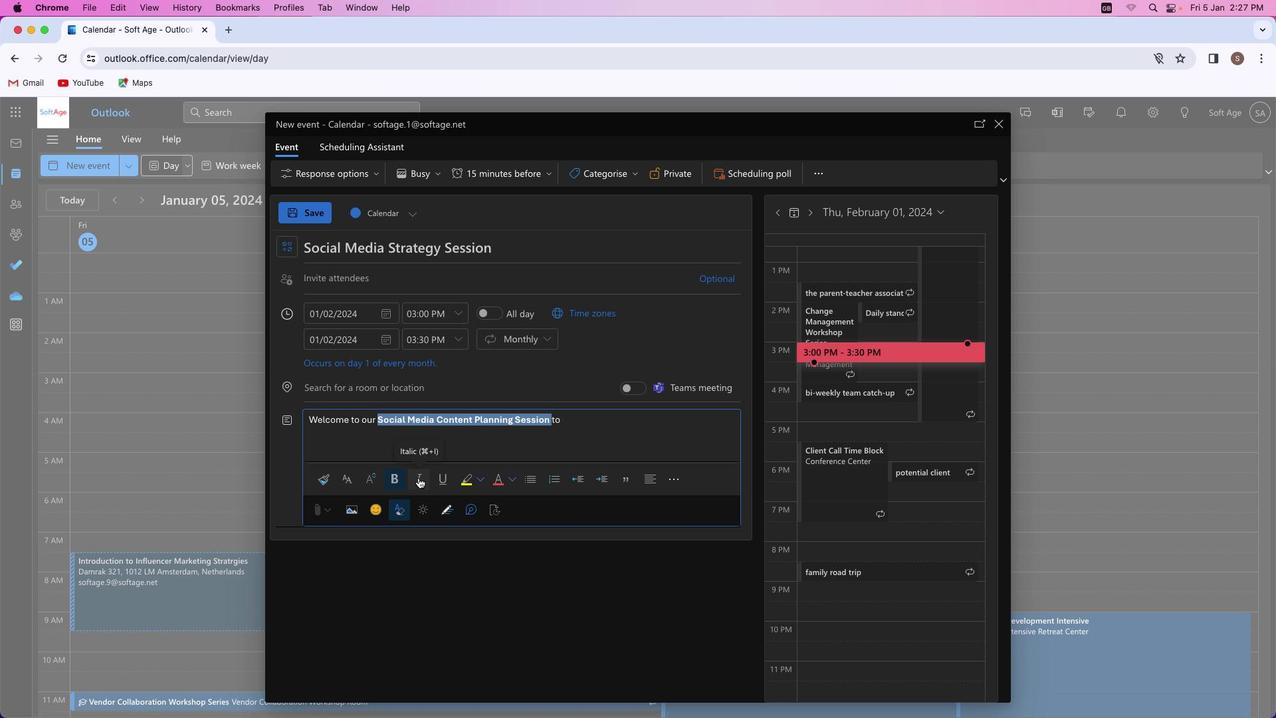 
Action: Mouse pressed left at (418, 478)
Screenshot: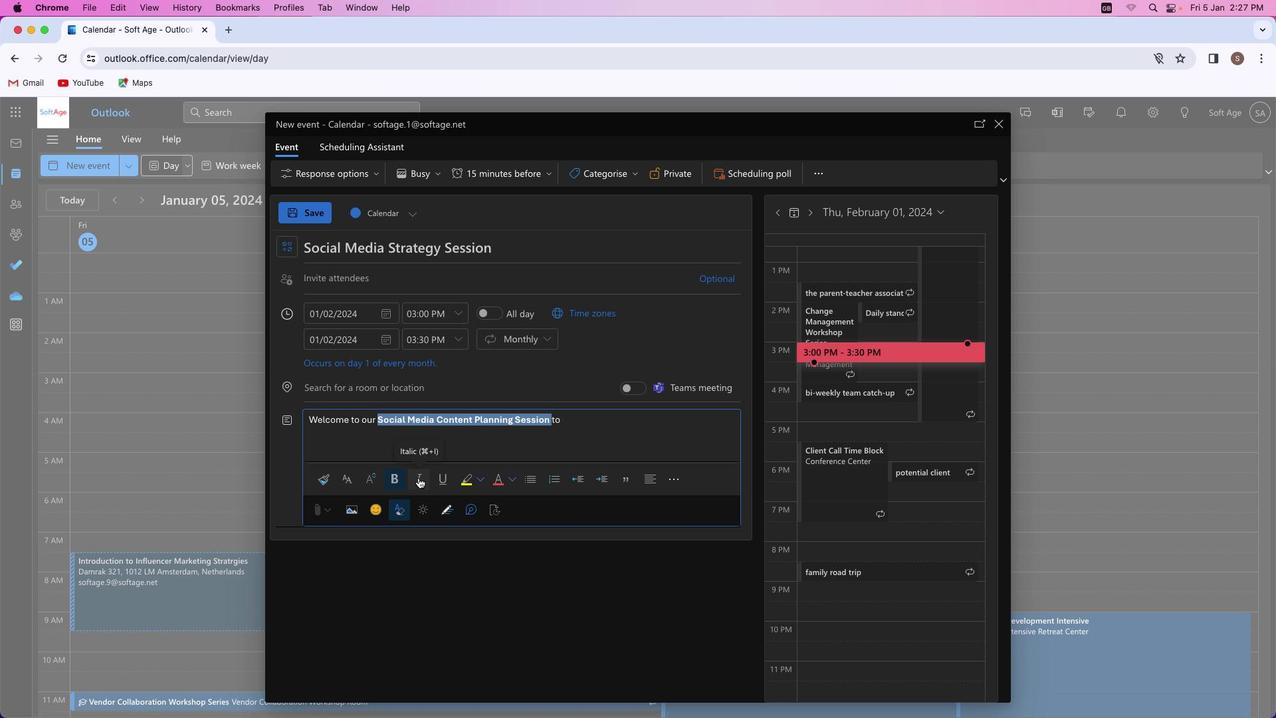 
Action: Mouse moved to (569, 422)
Screenshot: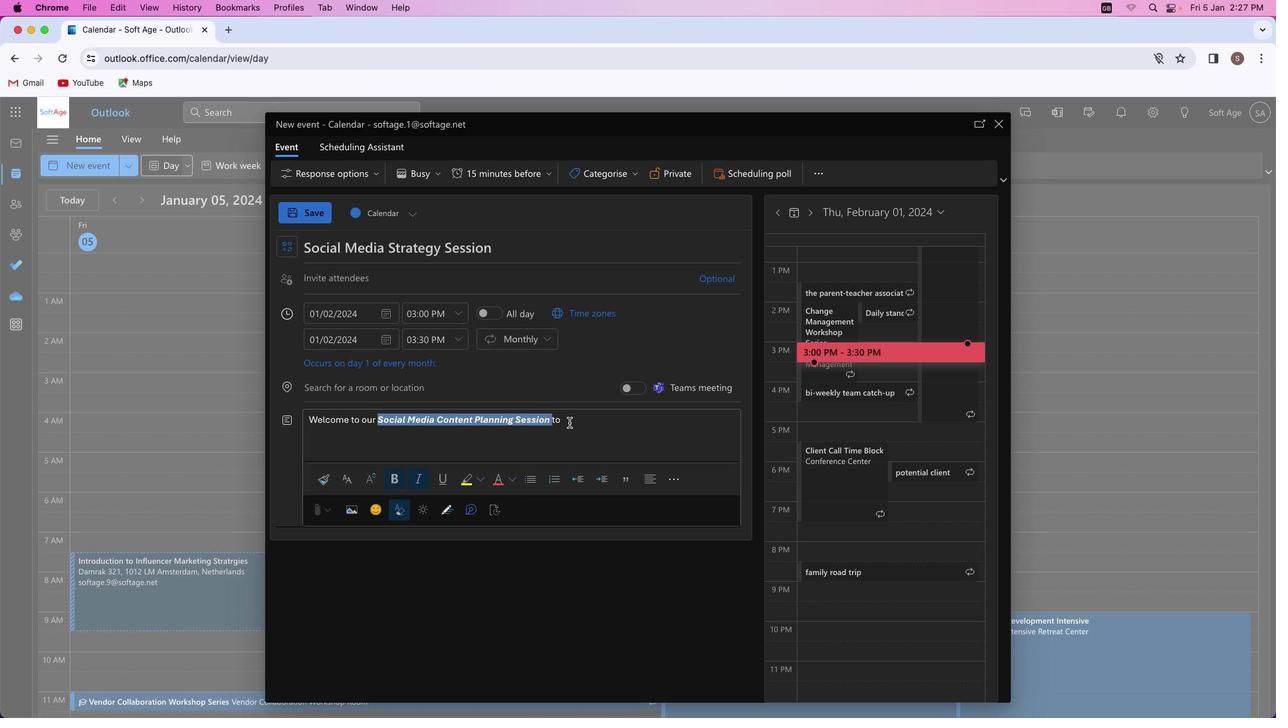 
Action: Mouse pressed left at (569, 422)
Screenshot: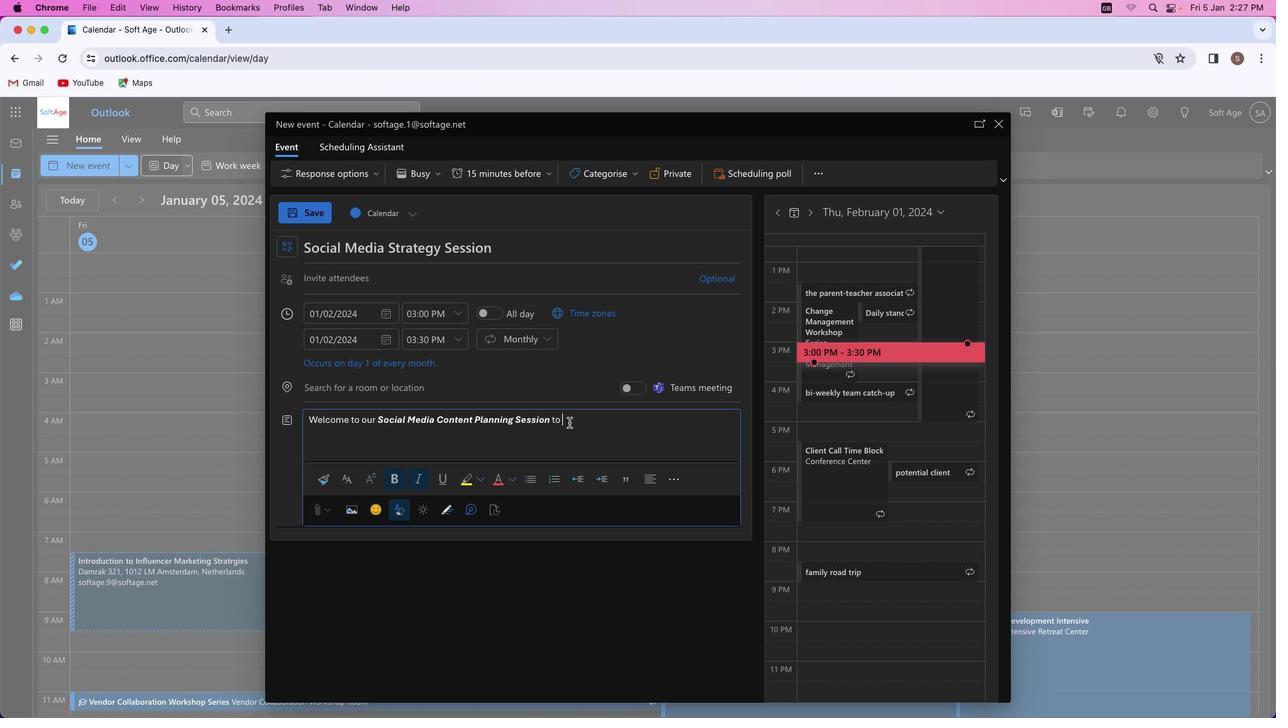 
Action: Mouse moved to (423, 478)
Screenshot: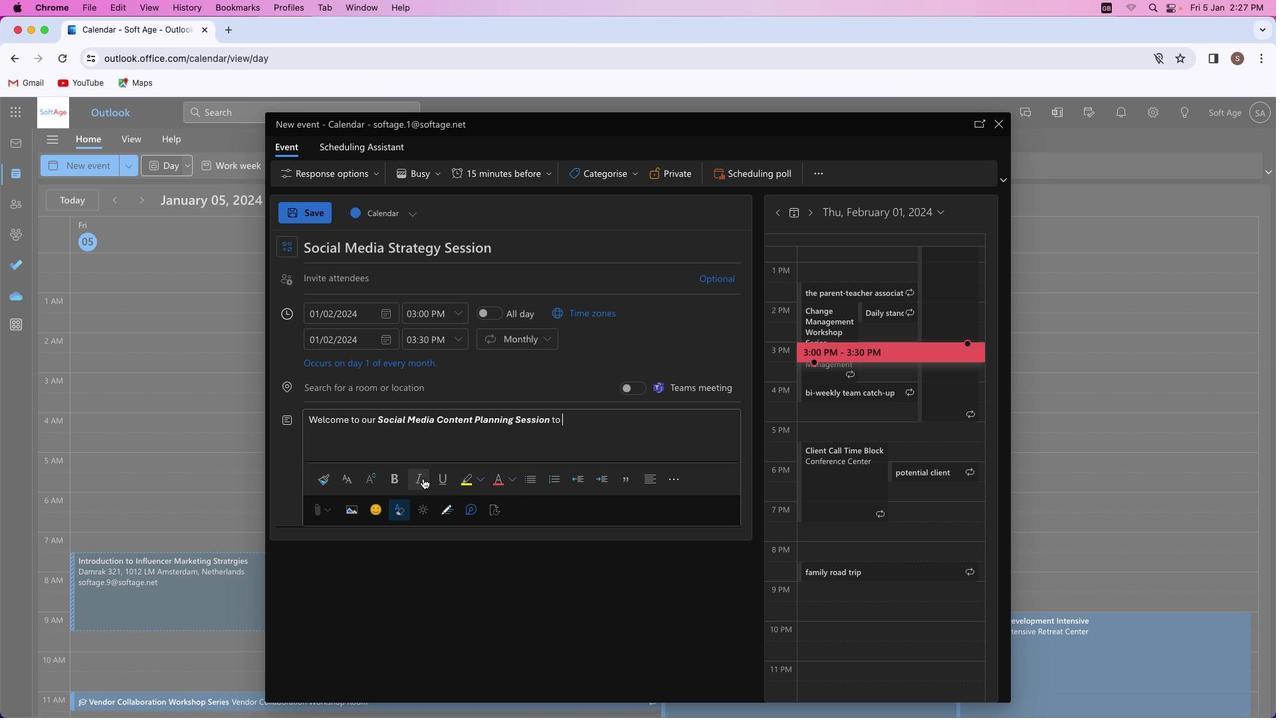
Action: Mouse pressed left at (423, 478)
Screenshot: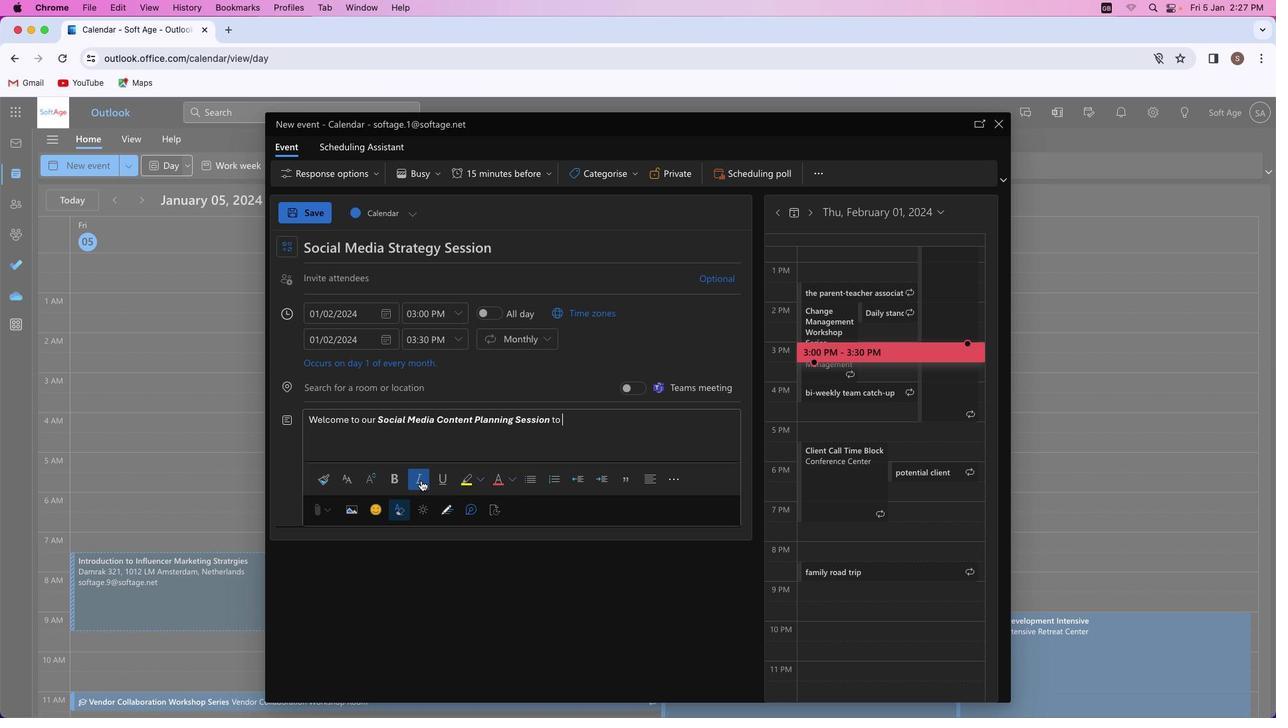 
Action: Mouse moved to (392, 480)
Screenshot: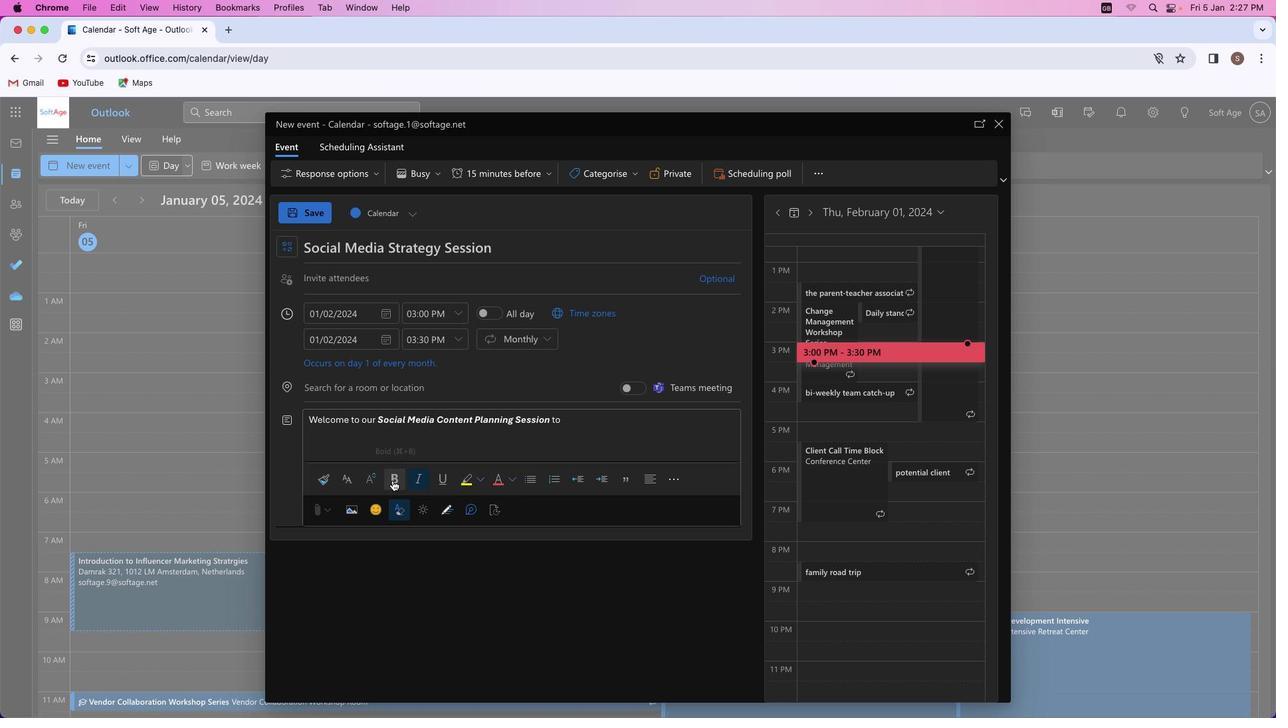 
Action: Mouse pressed left at (392, 480)
Screenshot: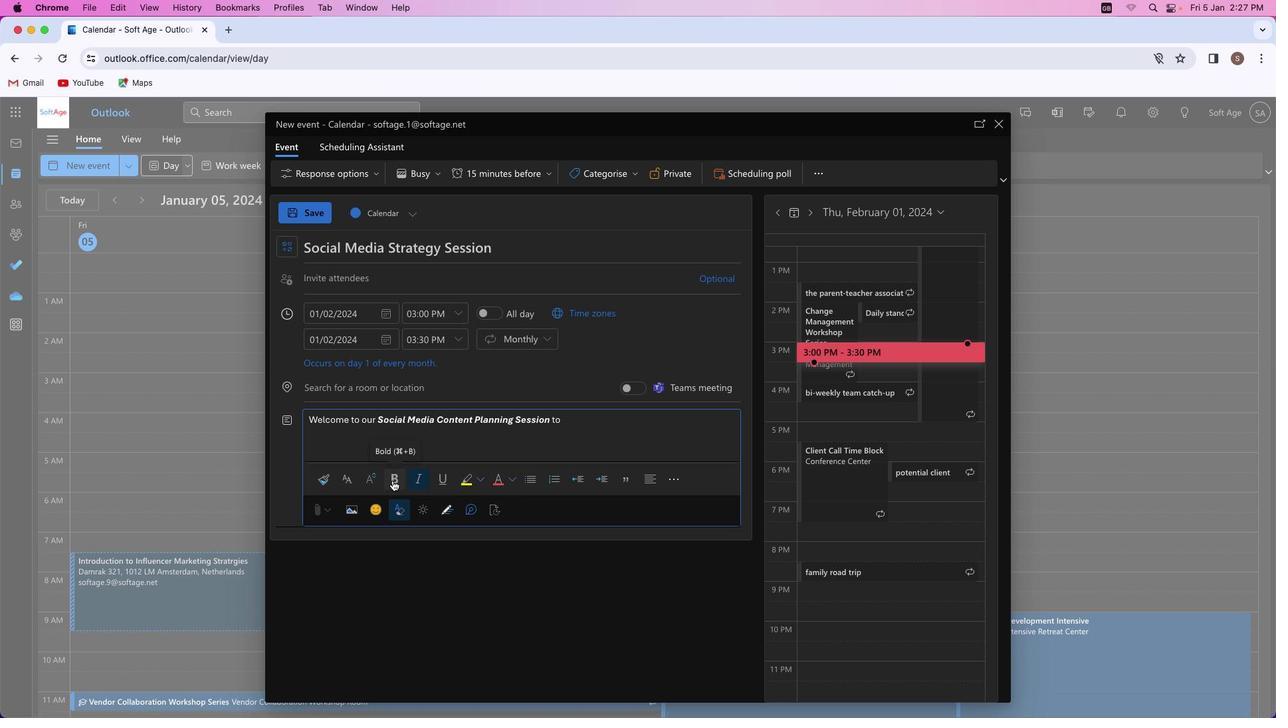 
Action: Mouse moved to (415, 482)
Screenshot: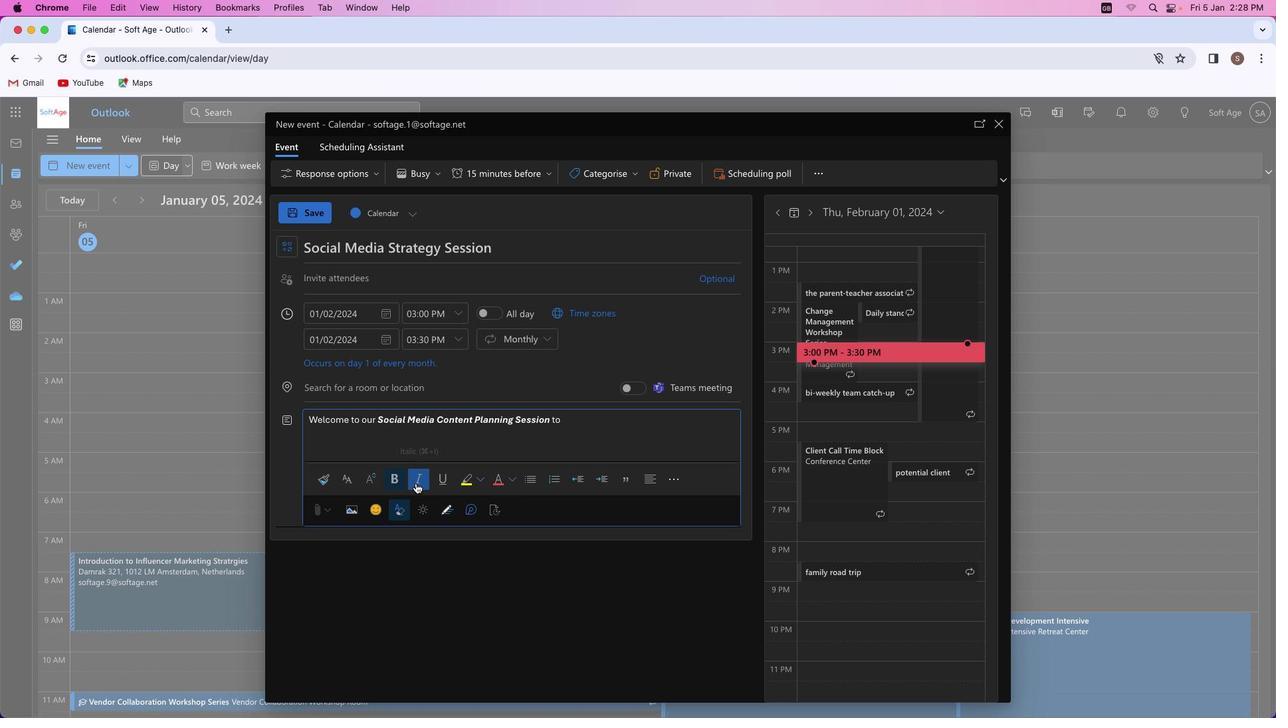 
Action: Mouse pressed left at (415, 482)
Screenshot: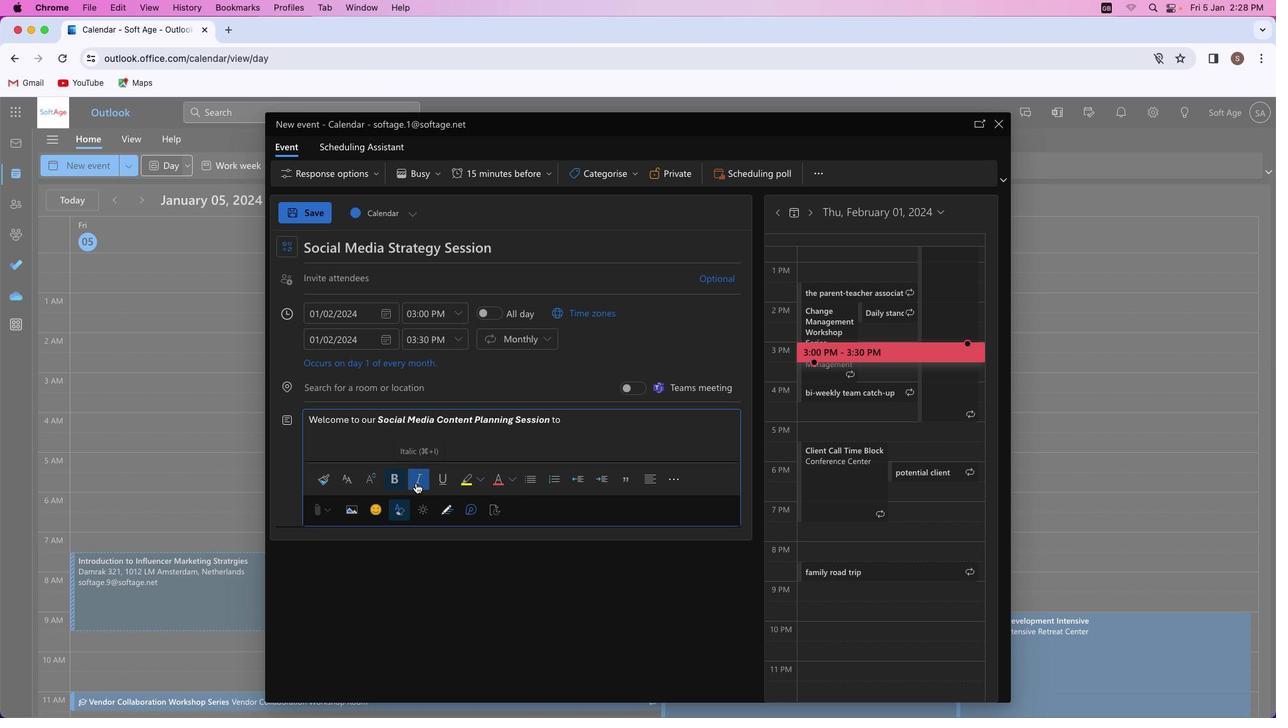 
Action: Mouse moved to (396, 484)
Screenshot: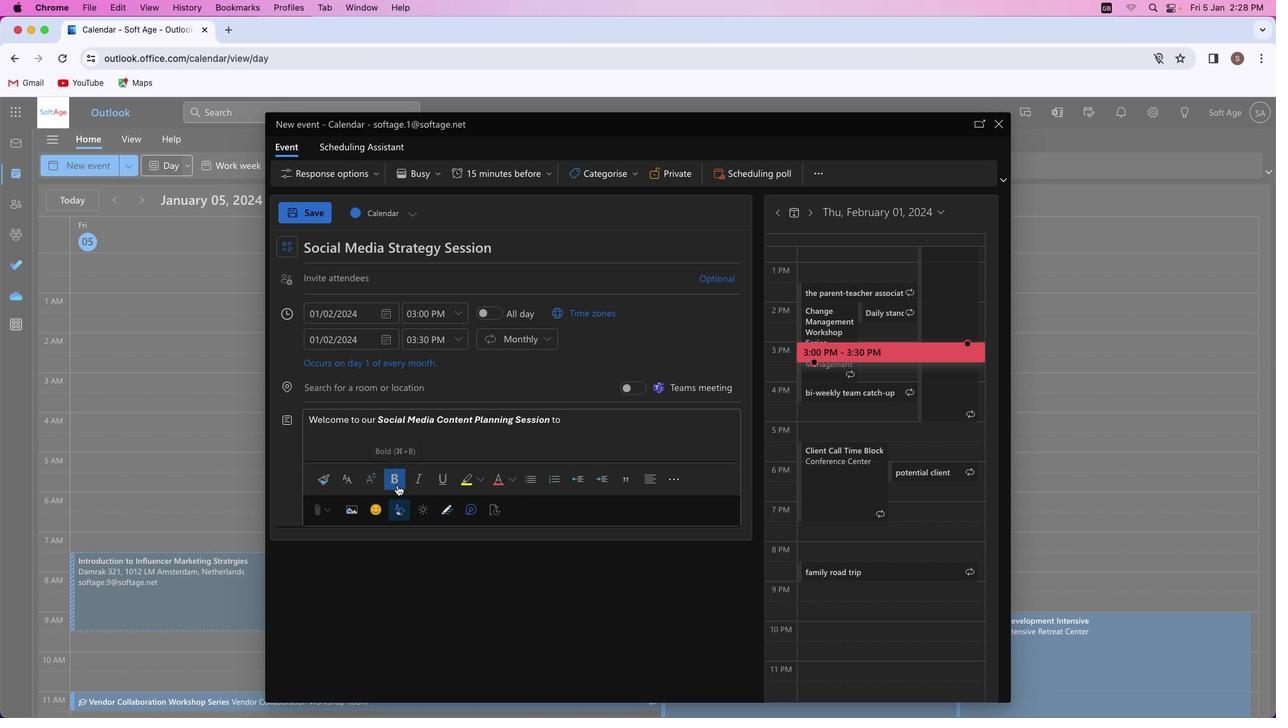 
Action: Mouse pressed left at (396, 484)
Screenshot: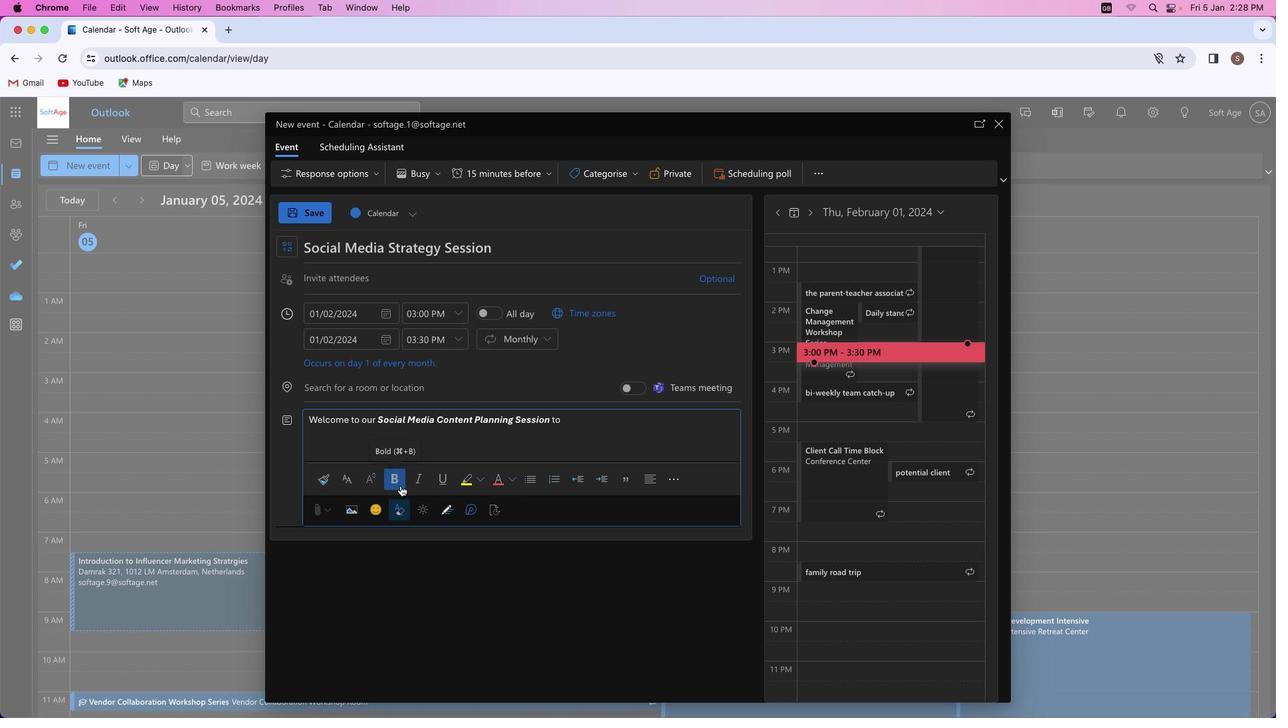 
Action: Mouse moved to (575, 424)
Screenshot: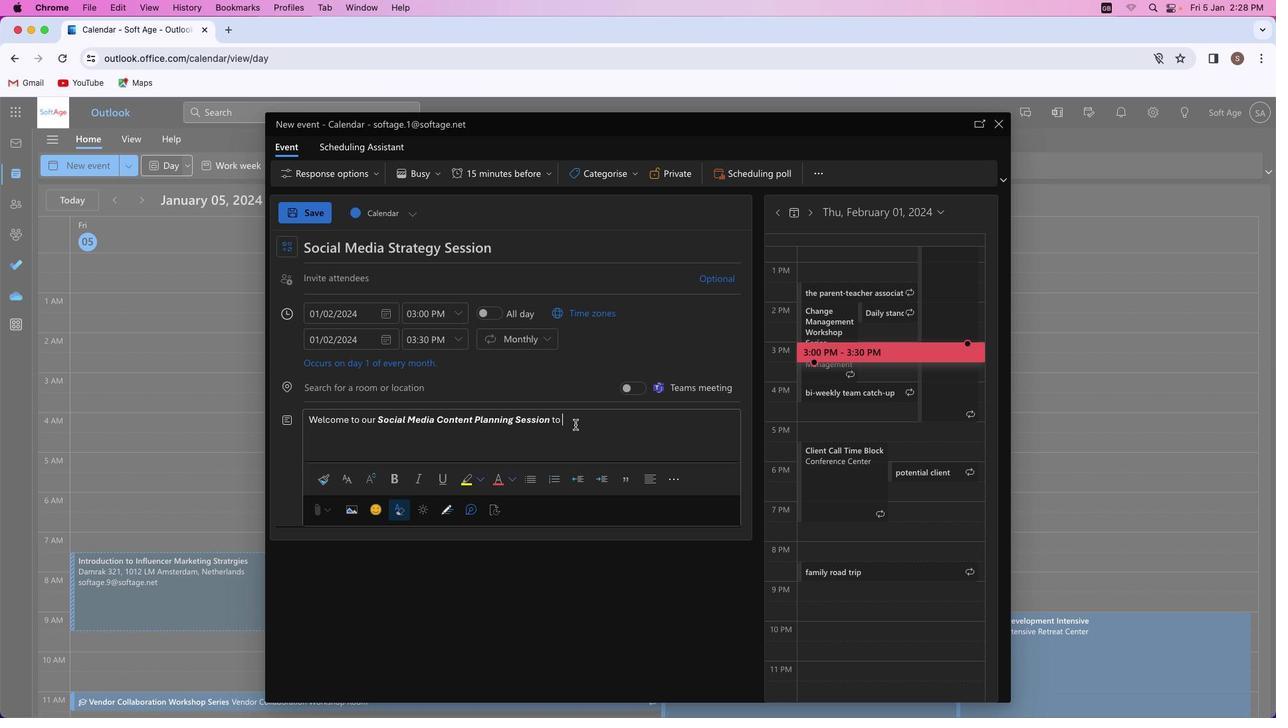 
Action: Key pressed 'c''r''a''f''t'Key.space'e''n''g''a''g''i''n''g'Key.space's''t''r''a''t''e''g''i''e''s'','Key.space'b''r''a''i''n''s''t''o''r''m'Key.space'c''r''e''a''t''i''v''e'Key.space'i''d''e''a''s'','Key.space'a''n''d'Key.space'e''n''s''u''r''e'Key.space'a'Key.space'v''i''b''r''a''n''t'Key.space'o''n''l''i''n''e'Key.space'p''r''e''s''e''n''c''e''.'Key.space
Screenshot: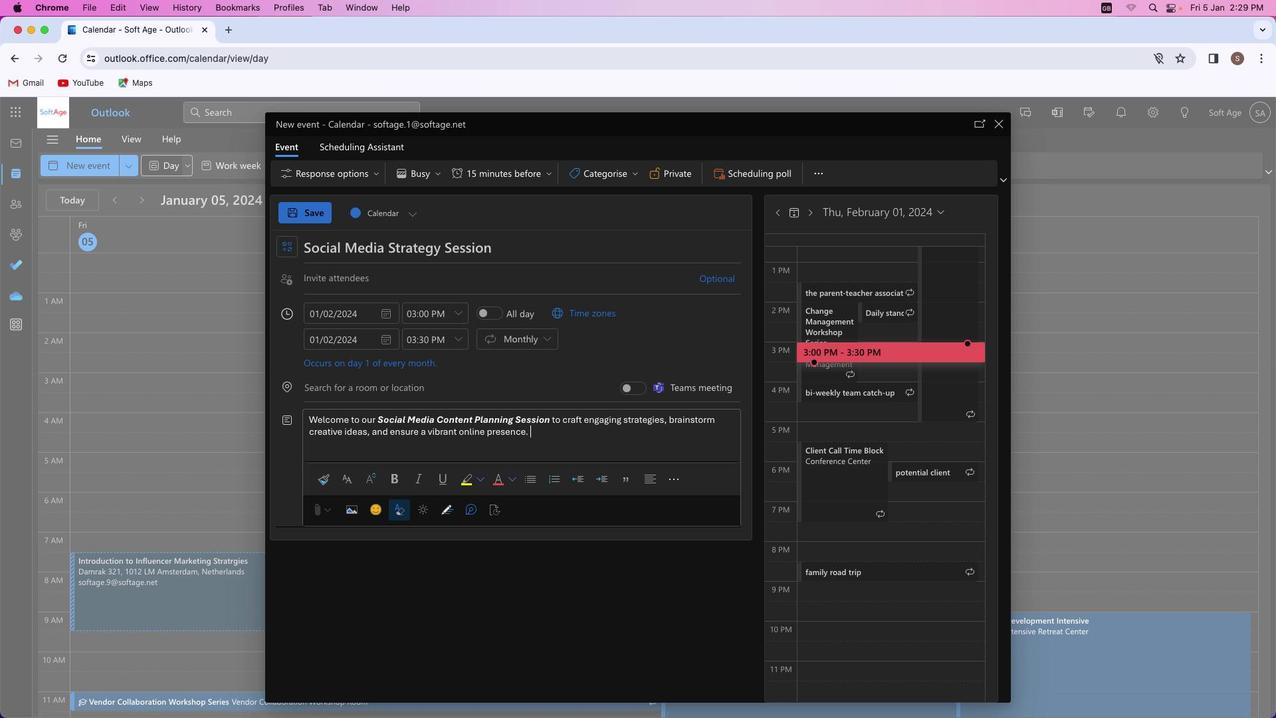 
Action: Mouse moved to (353, 279)
Screenshot: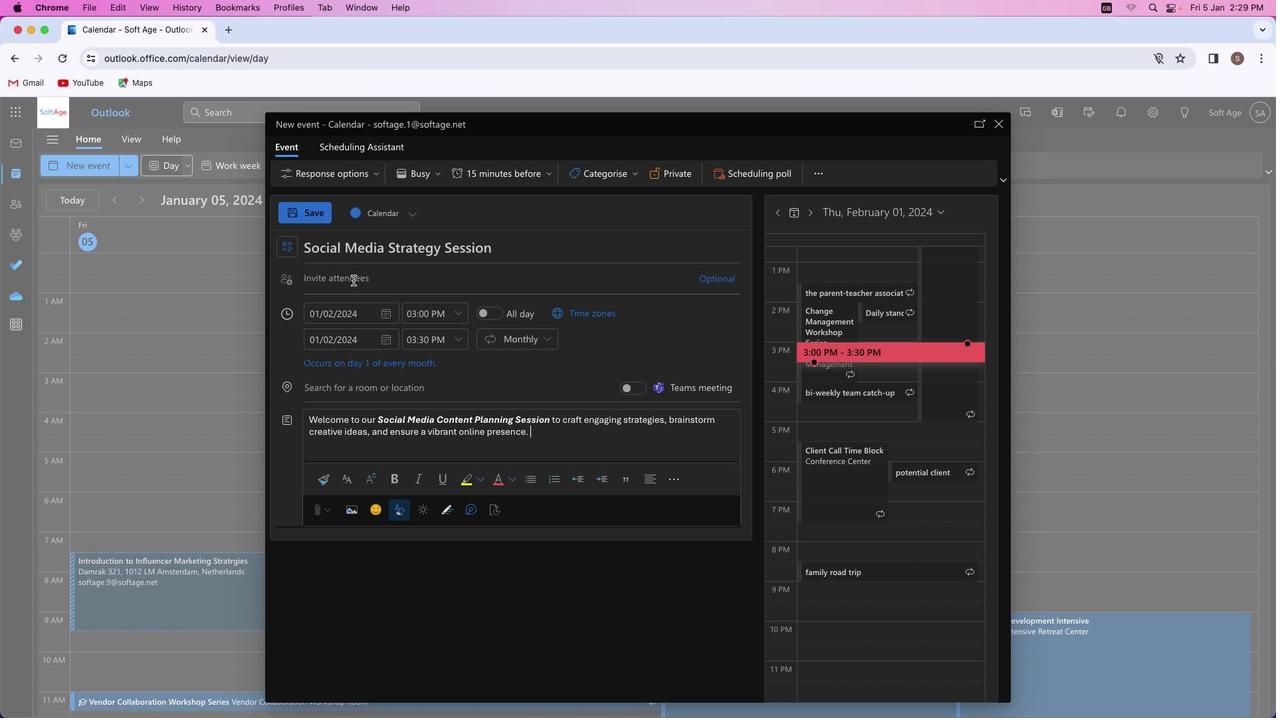 
Action: Mouse pressed left at (353, 279)
Screenshot: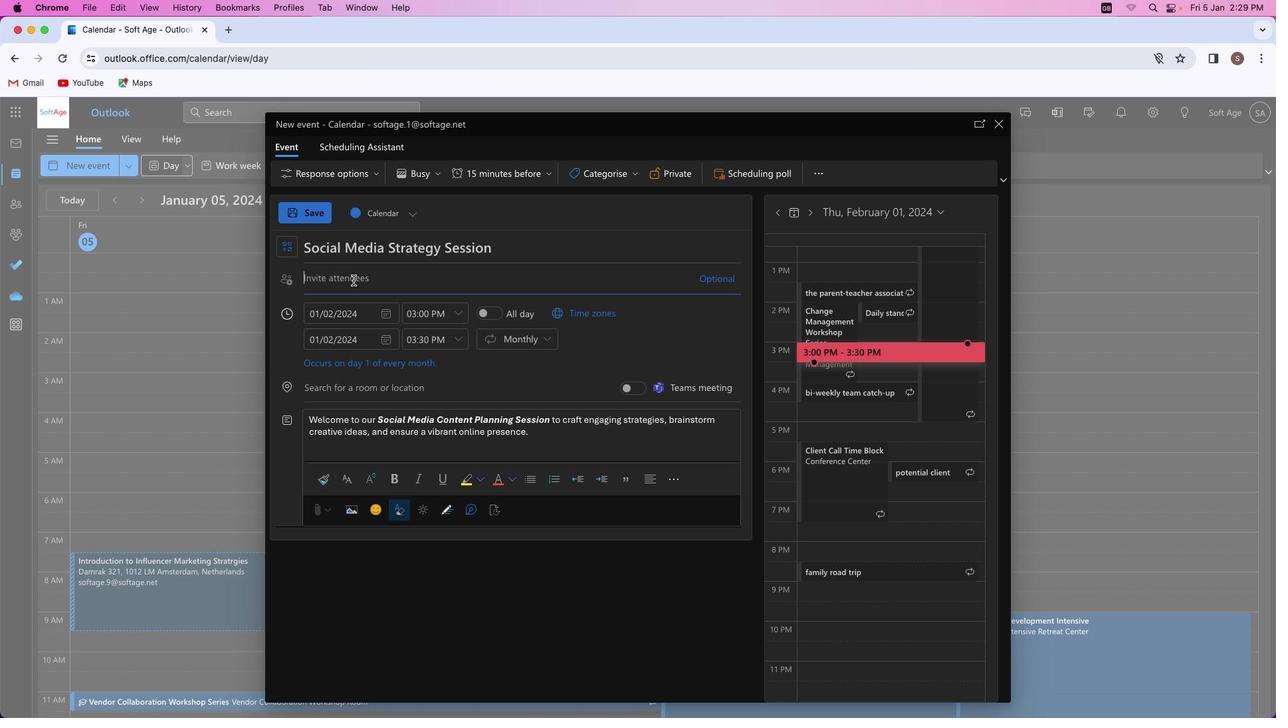 
Action: Key pressed 's''h''i''v''a''m''y''a''d''a''v''s''m''4''1'Key.shift'@''o''u''t''l''o''o''k''.''c''o''m'
Screenshot: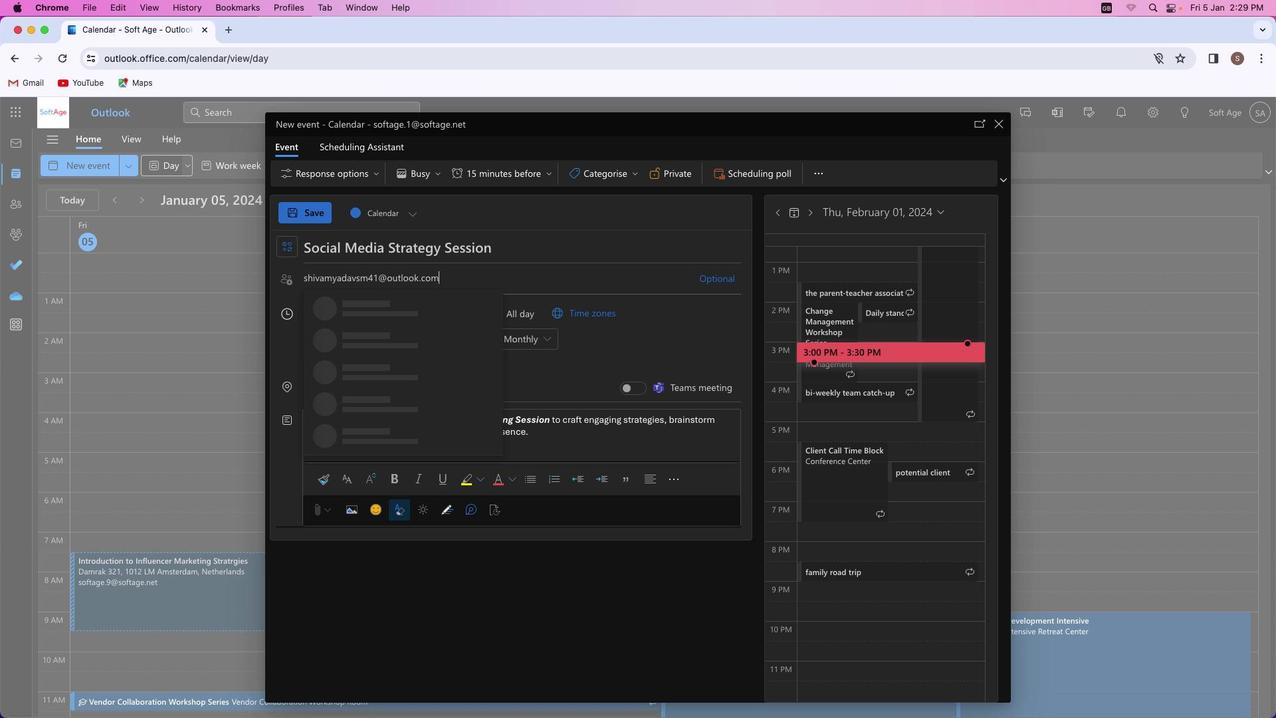 
Action: Mouse moved to (413, 307)
Screenshot: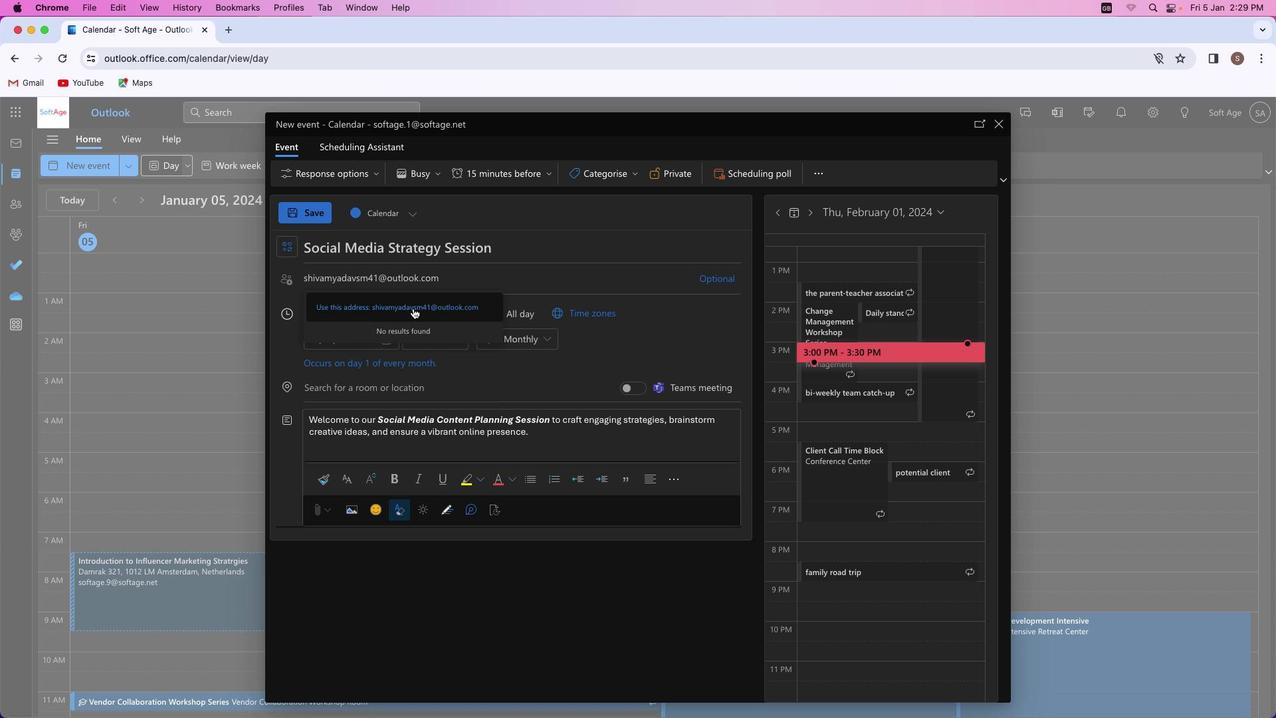 
Action: Mouse pressed left at (413, 307)
Screenshot: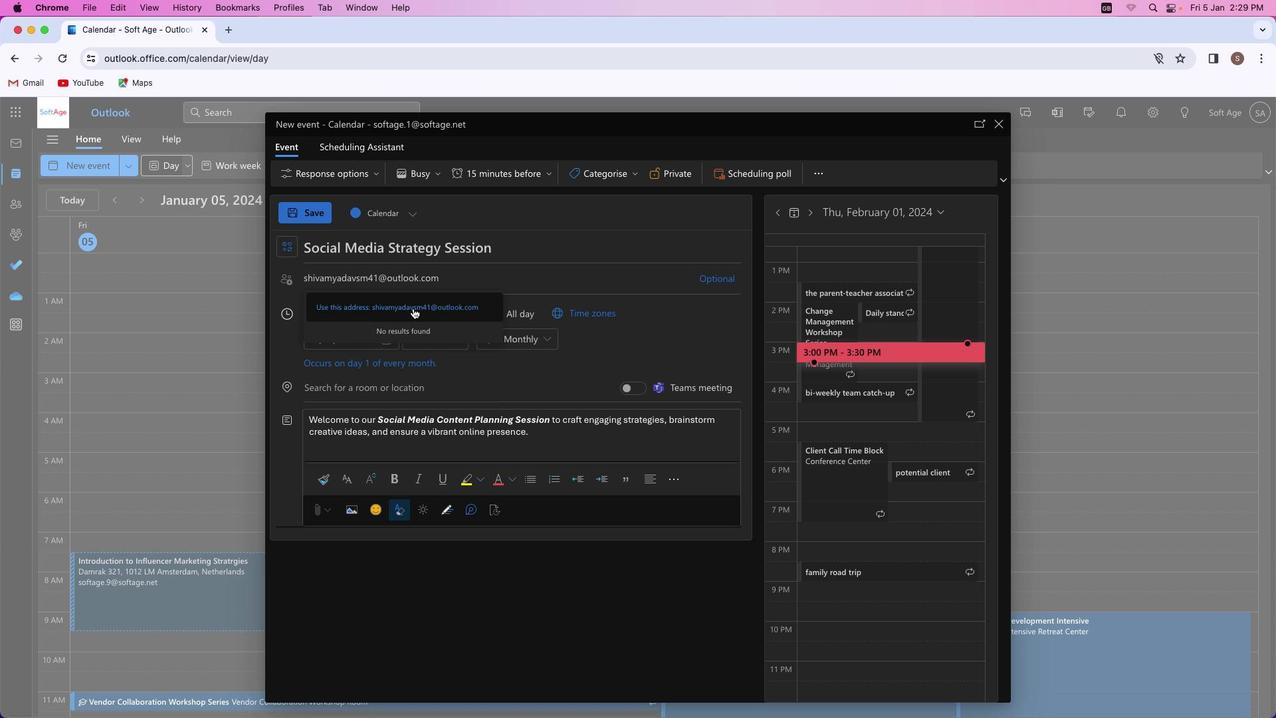 
Action: Mouse moved to (467, 301)
Screenshot: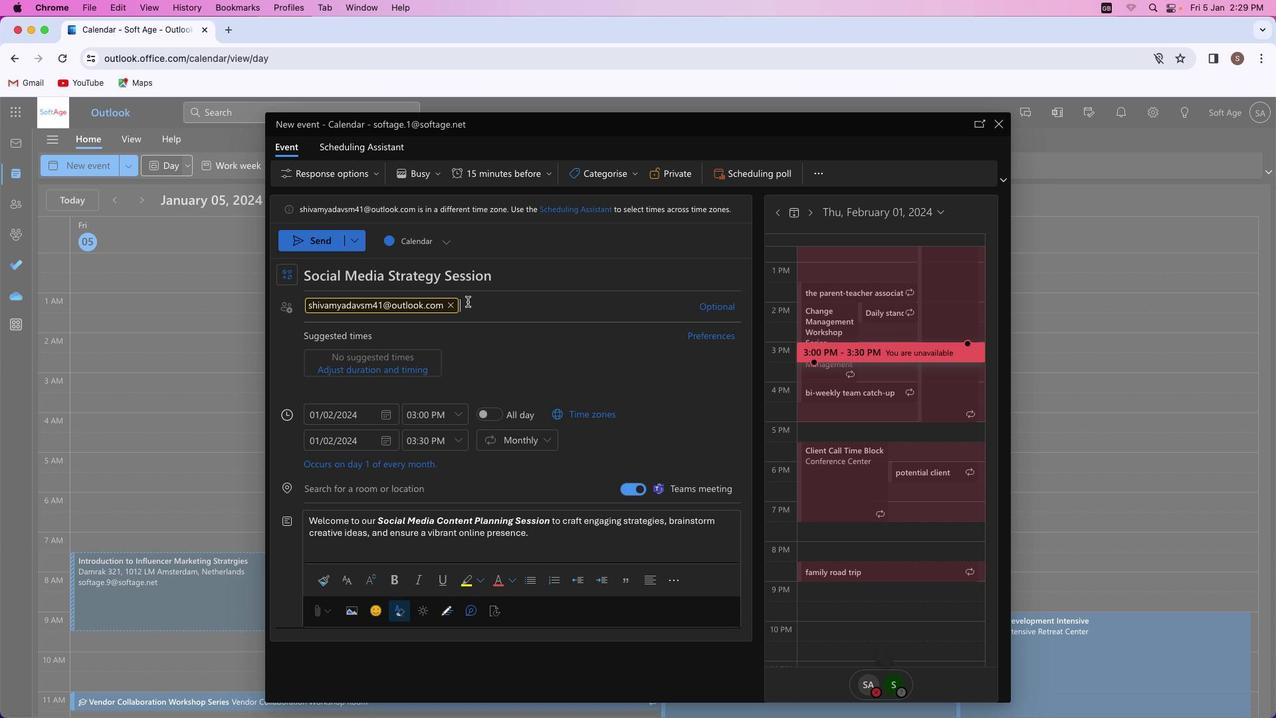 
Action: Key pressed 'a''k''a''s''h''r''a''j''p''u''t'Key.shift'@''o''u''t''l''o''o''k''.''c''o''m'
Screenshot: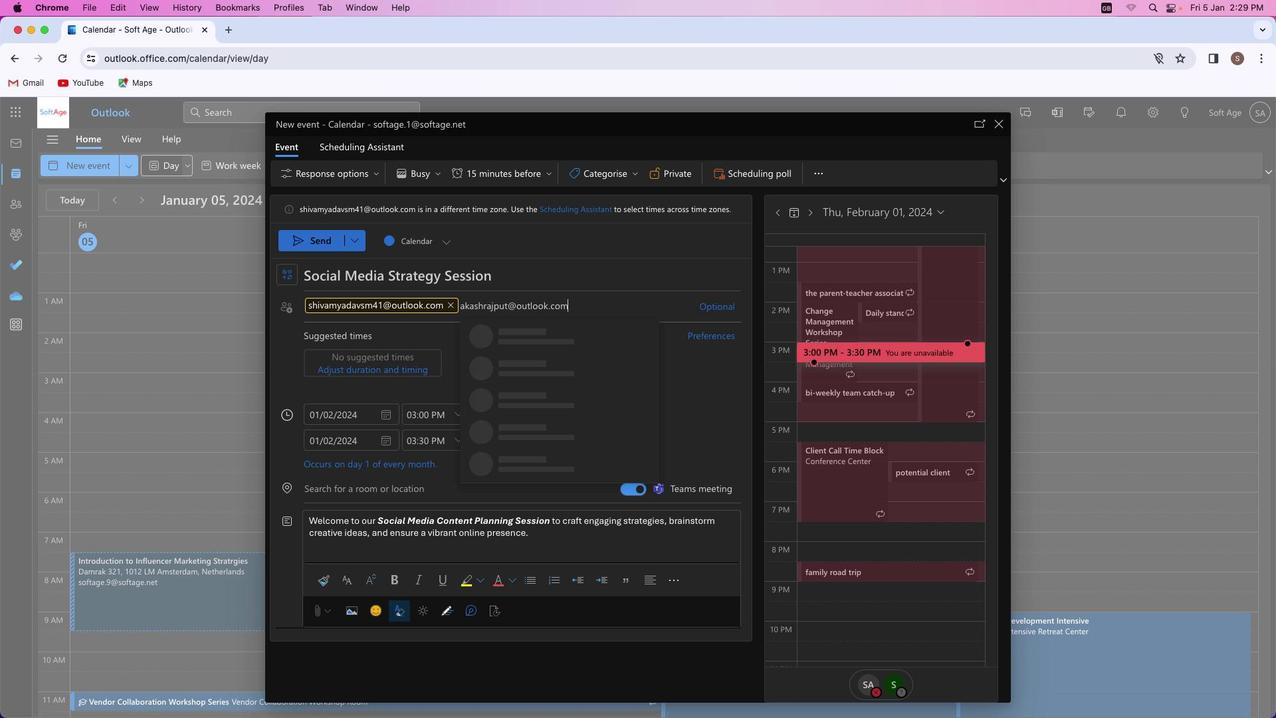 
Action: Mouse moved to (545, 333)
Screenshot: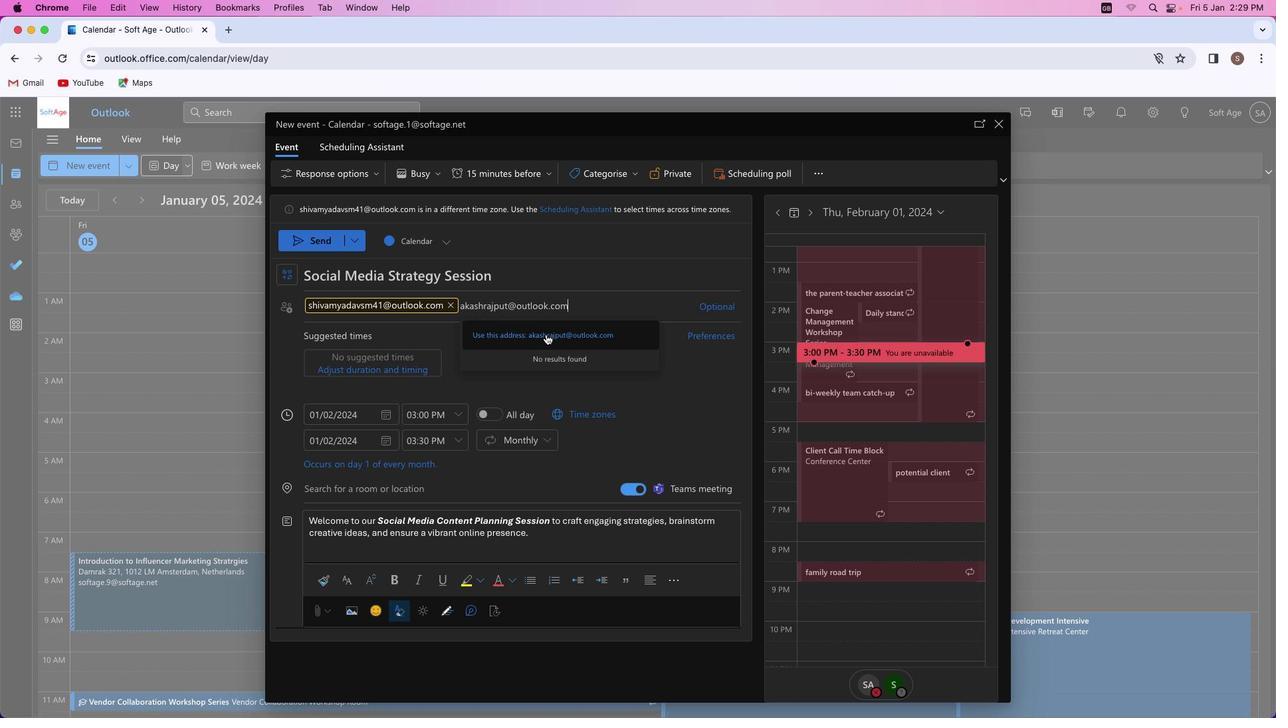 
Action: Mouse pressed left at (545, 333)
Screenshot: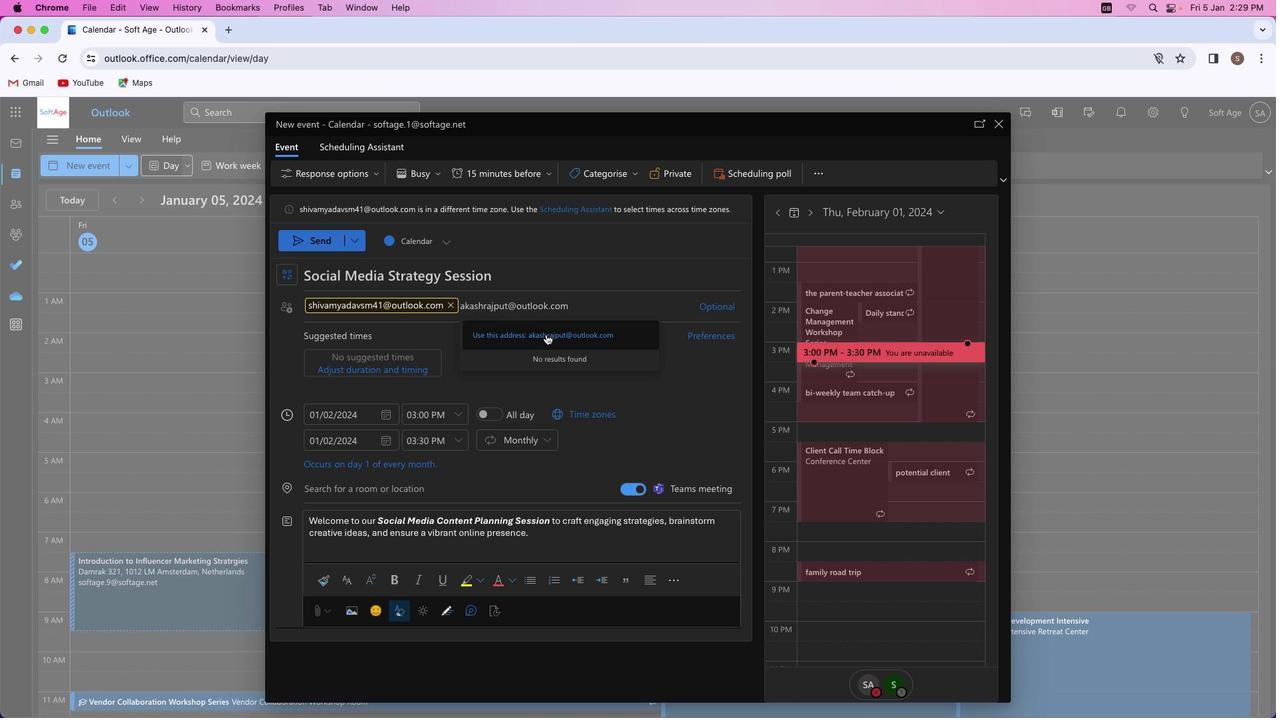 
Action: Mouse moved to (527, 381)
Screenshot: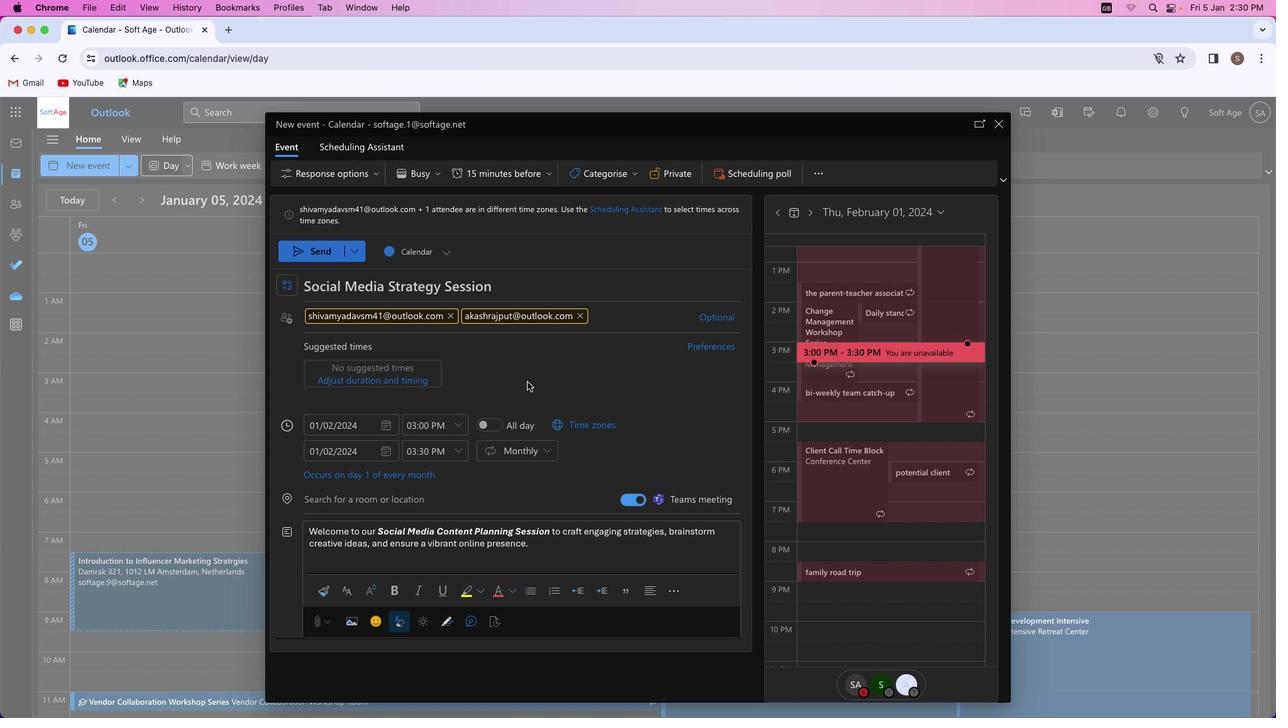 
Action: Mouse scrolled (527, 381) with delta (0, 0)
Screenshot: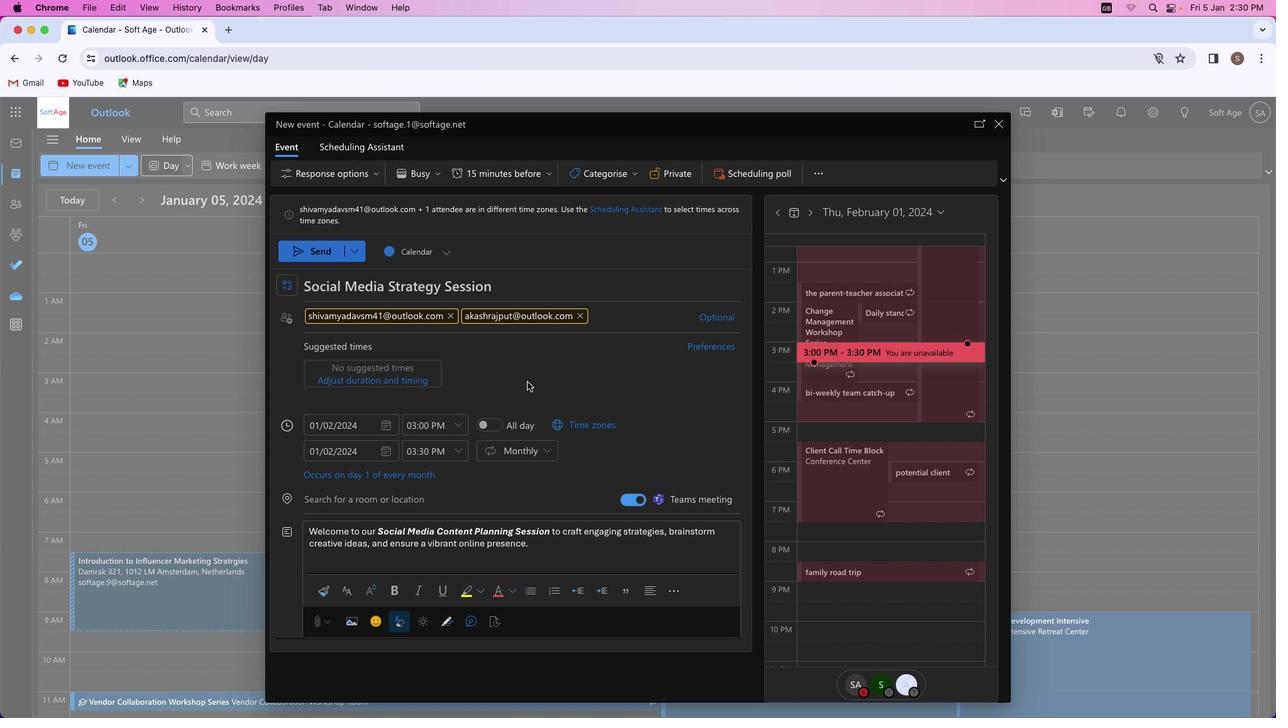 
Action: Mouse moved to (527, 382)
Screenshot: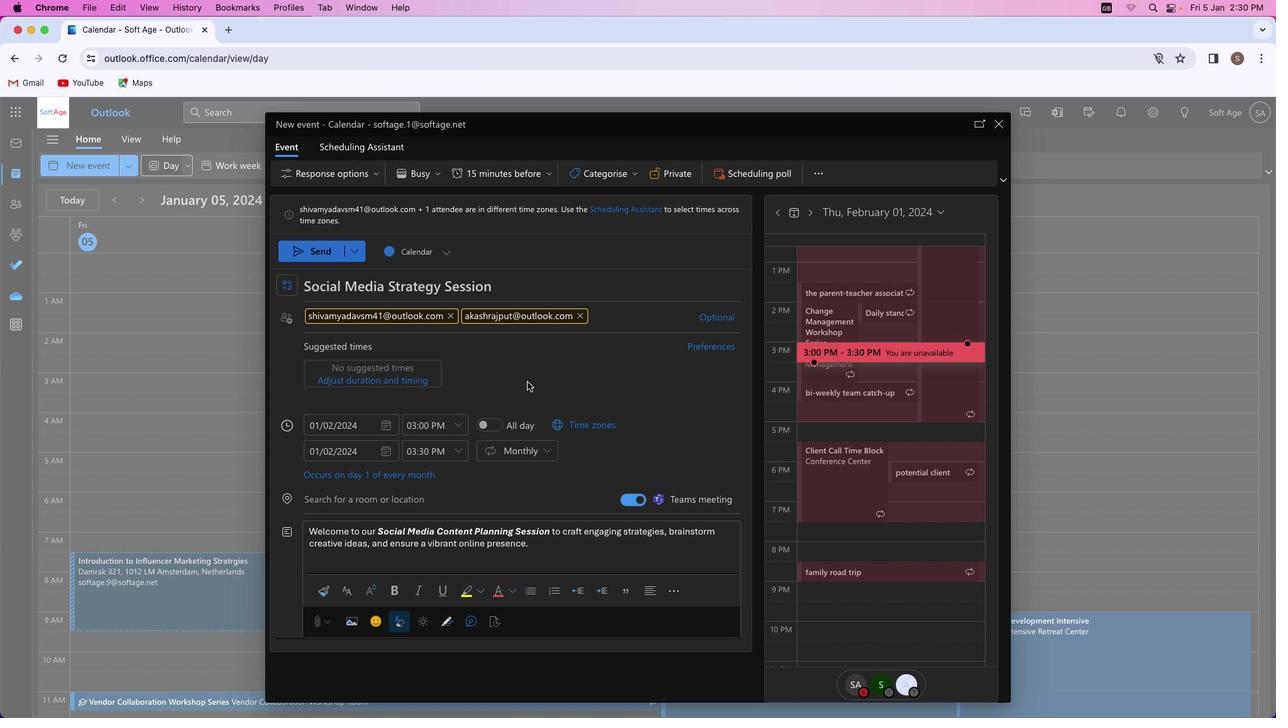 
Action: Mouse scrolled (527, 382) with delta (0, 0)
Screenshot: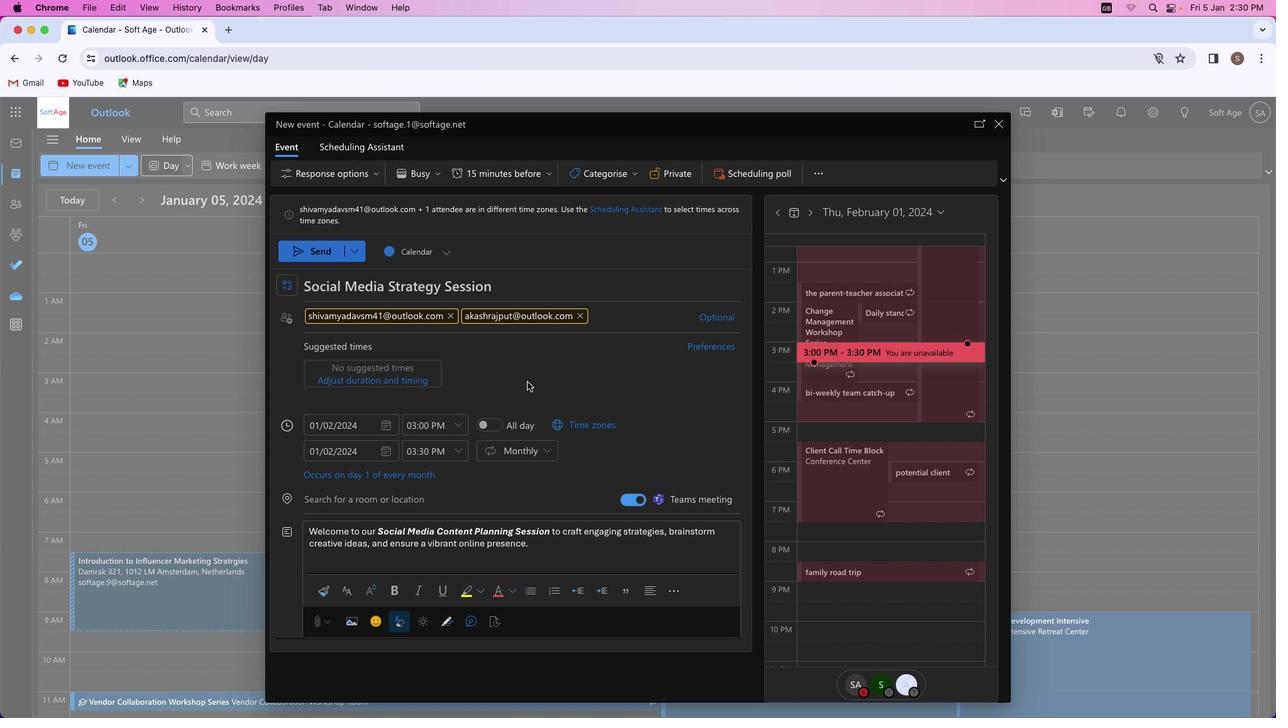 
Action: Mouse scrolled (527, 382) with delta (0, 0)
Screenshot: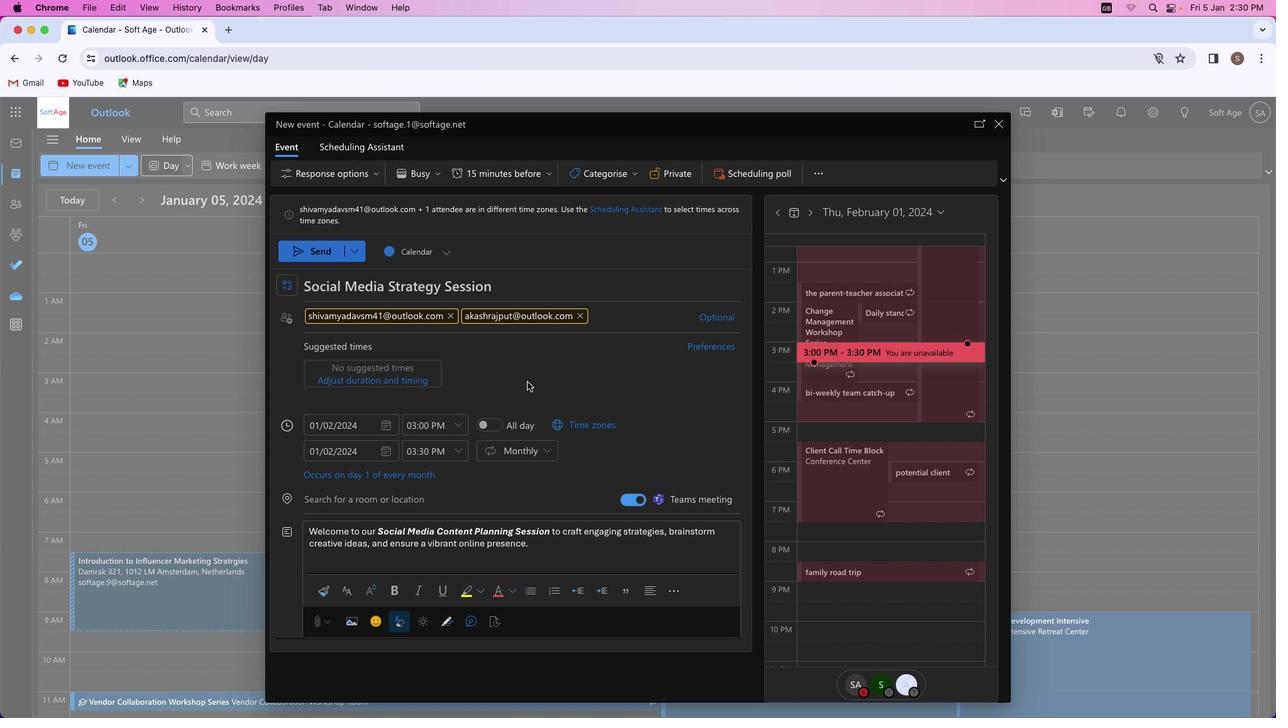 
Action: Mouse scrolled (527, 382) with delta (0, 0)
Screenshot: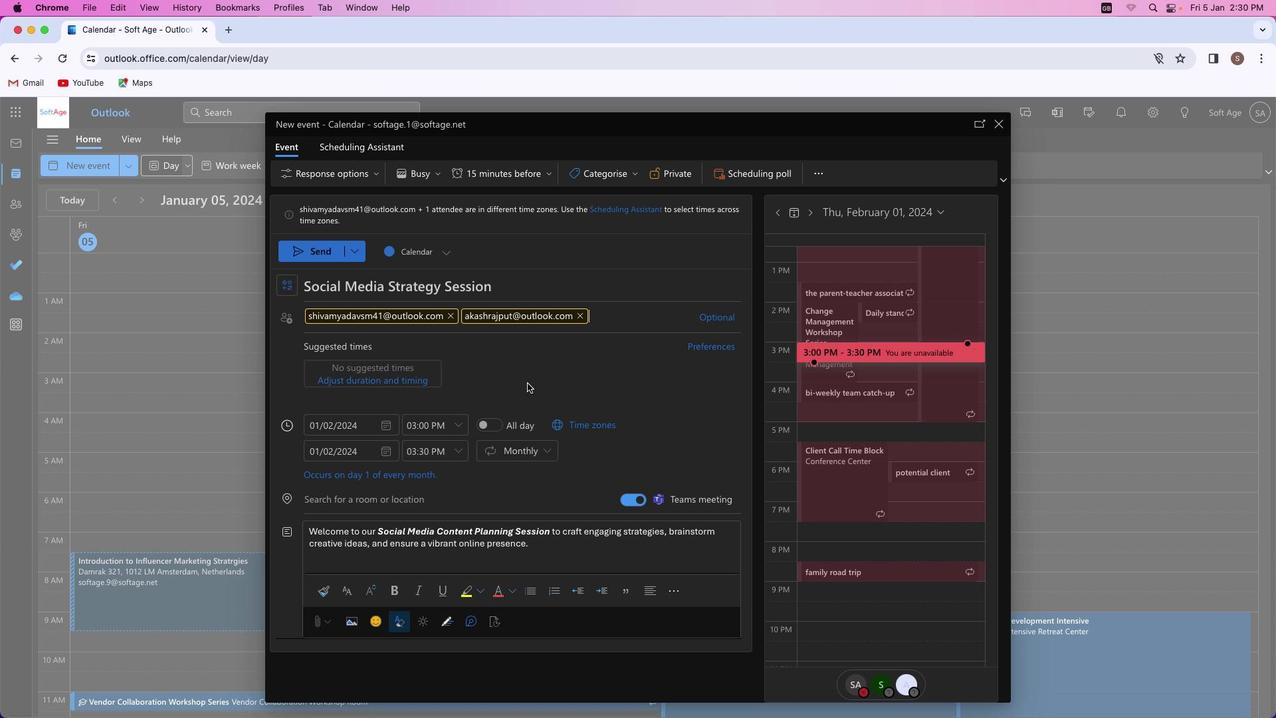 
Action: Mouse moved to (527, 382)
Screenshot: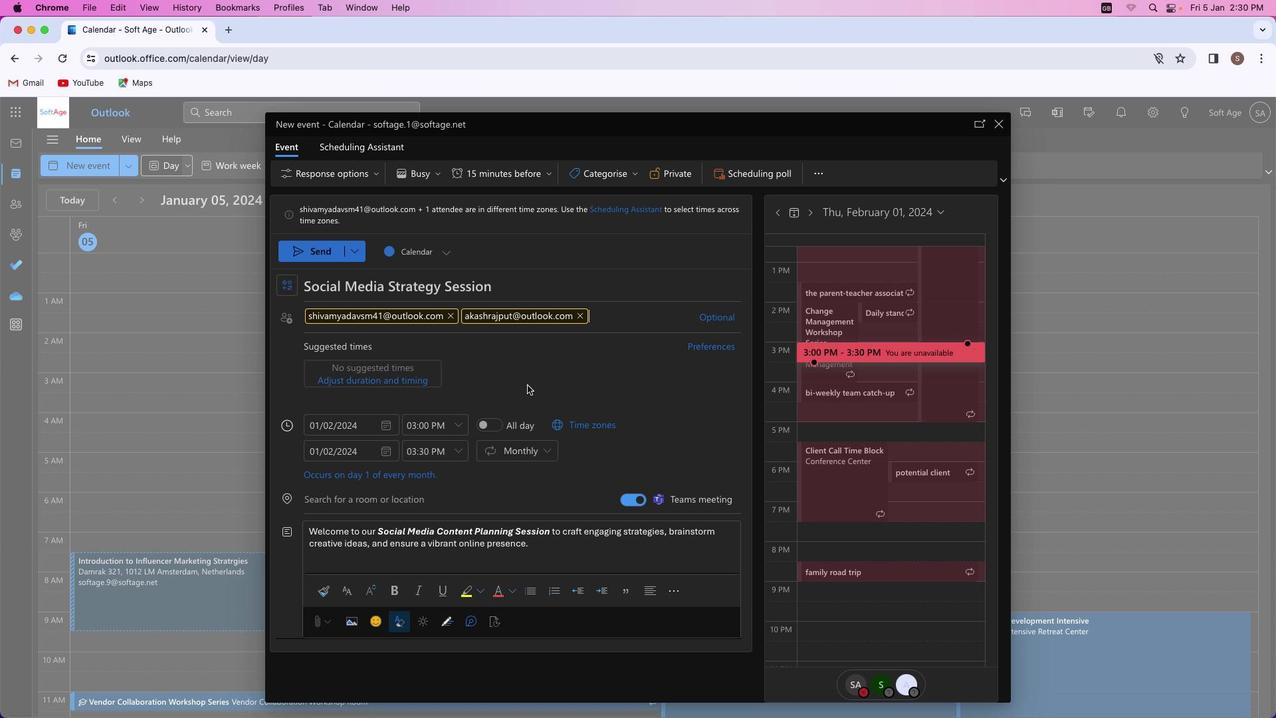 
Action: Mouse scrolled (527, 382) with delta (0, 0)
Screenshot: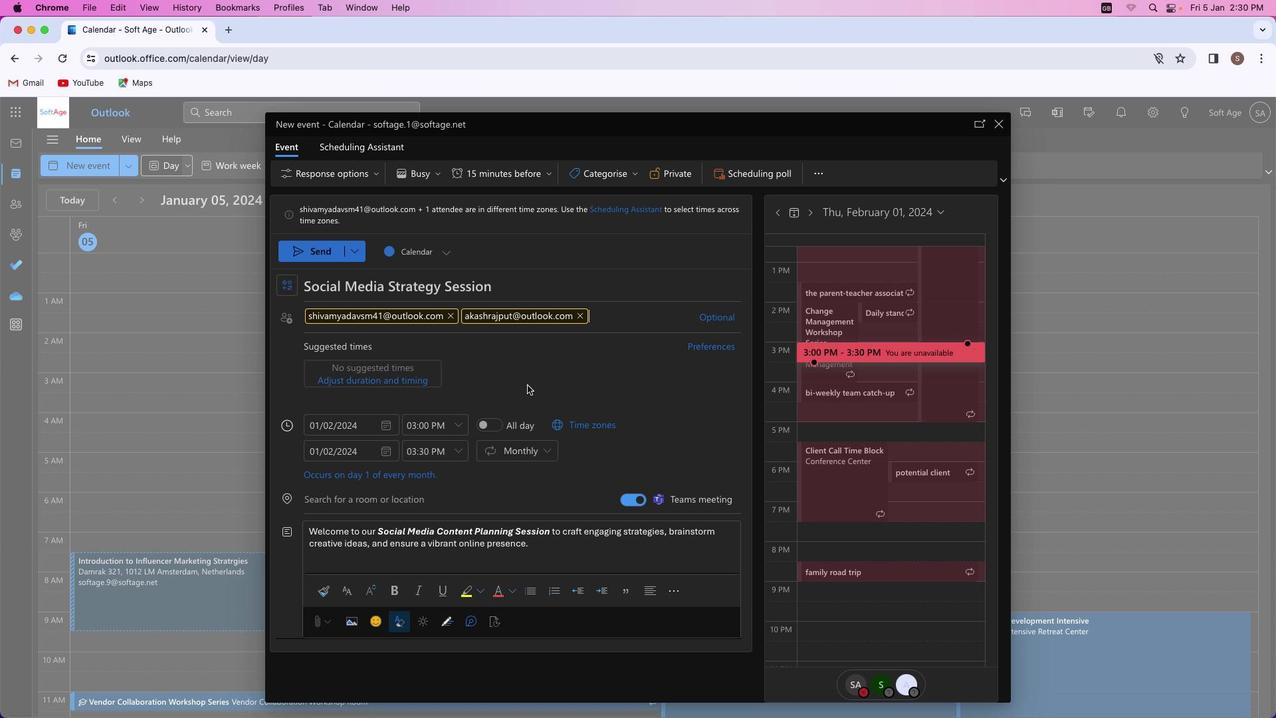 
Action: Mouse moved to (637, 499)
Screenshot: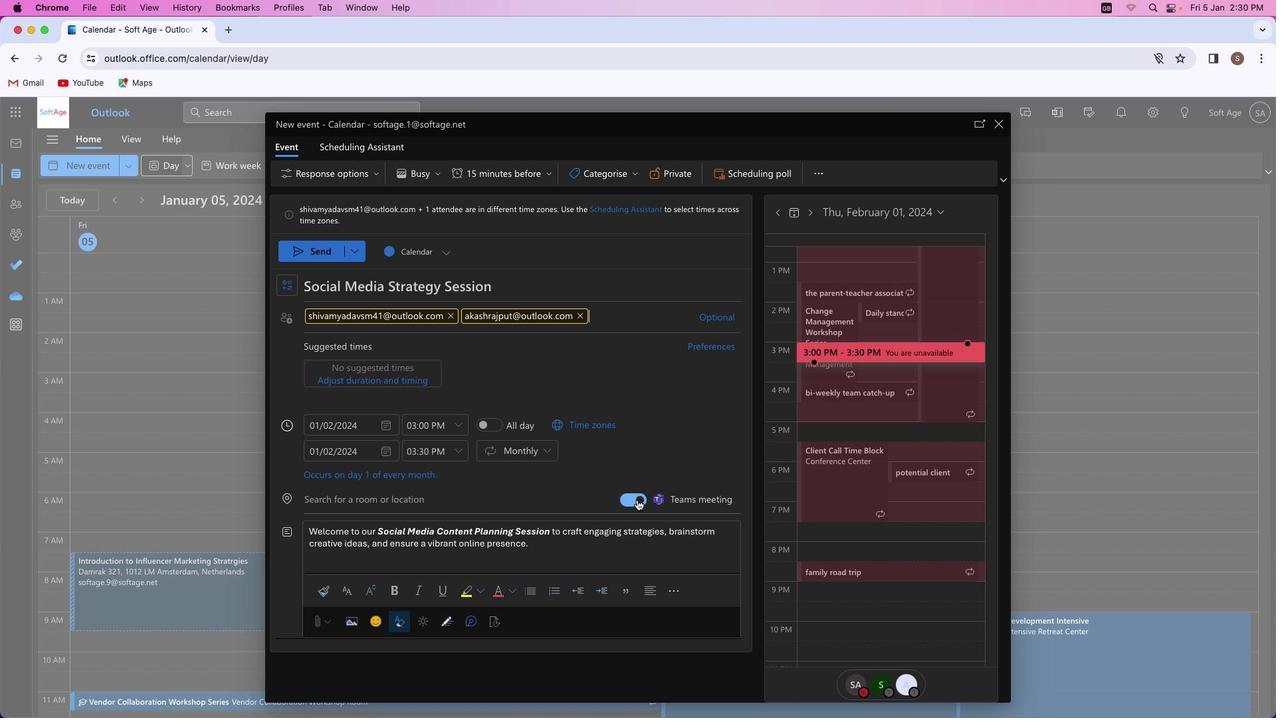 
Action: Mouse pressed left at (637, 499)
Screenshot: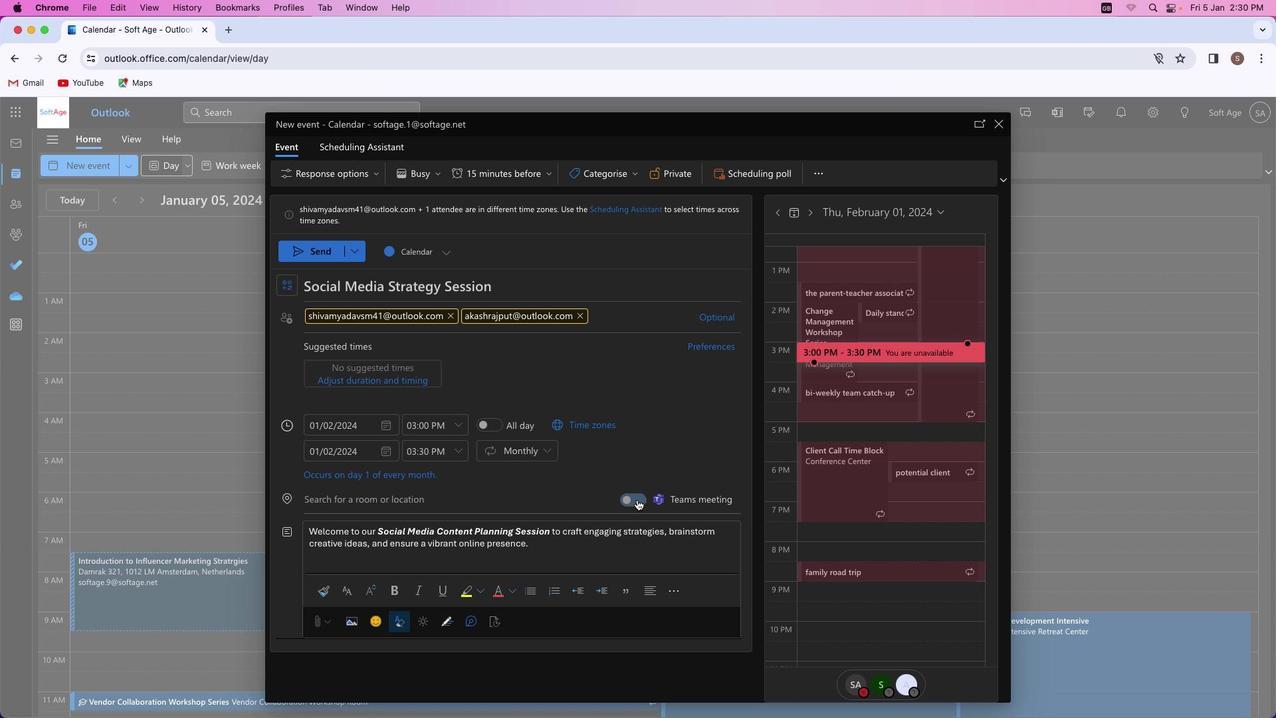 
Action: Mouse moved to (321, 249)
Screenshot: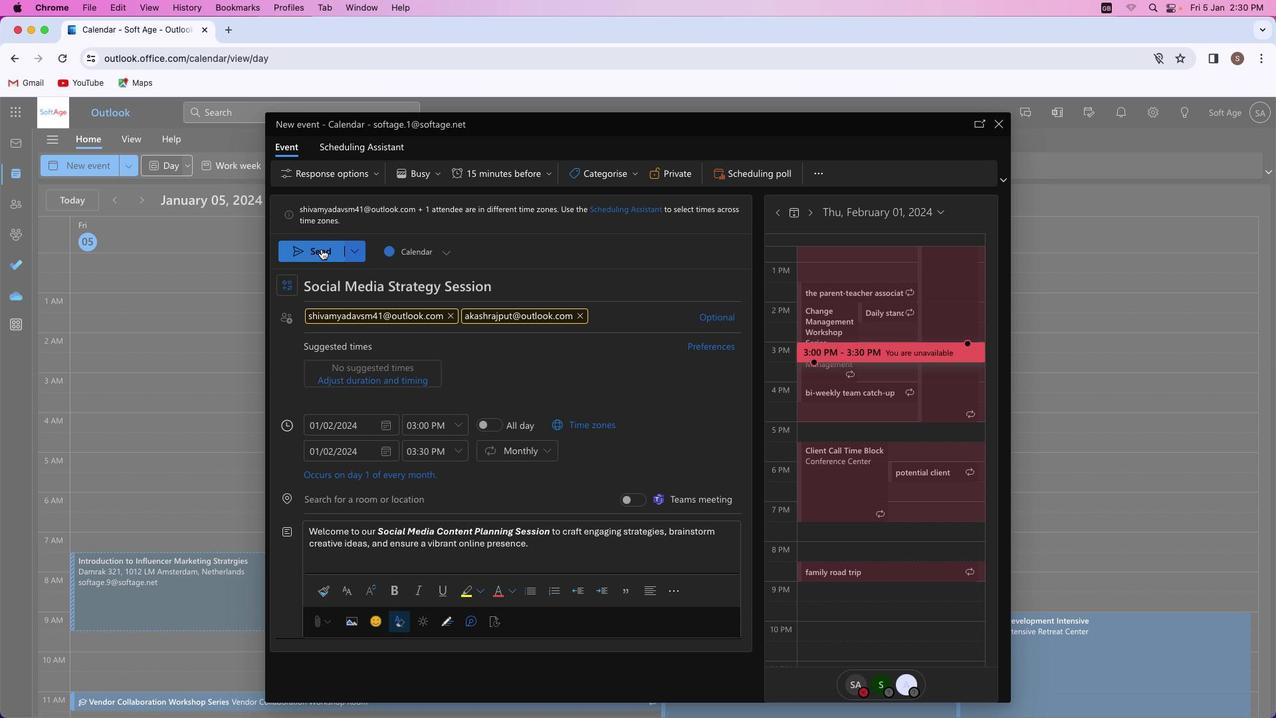 
Action: Mouse pressed left at (321, 249)
Screenshot: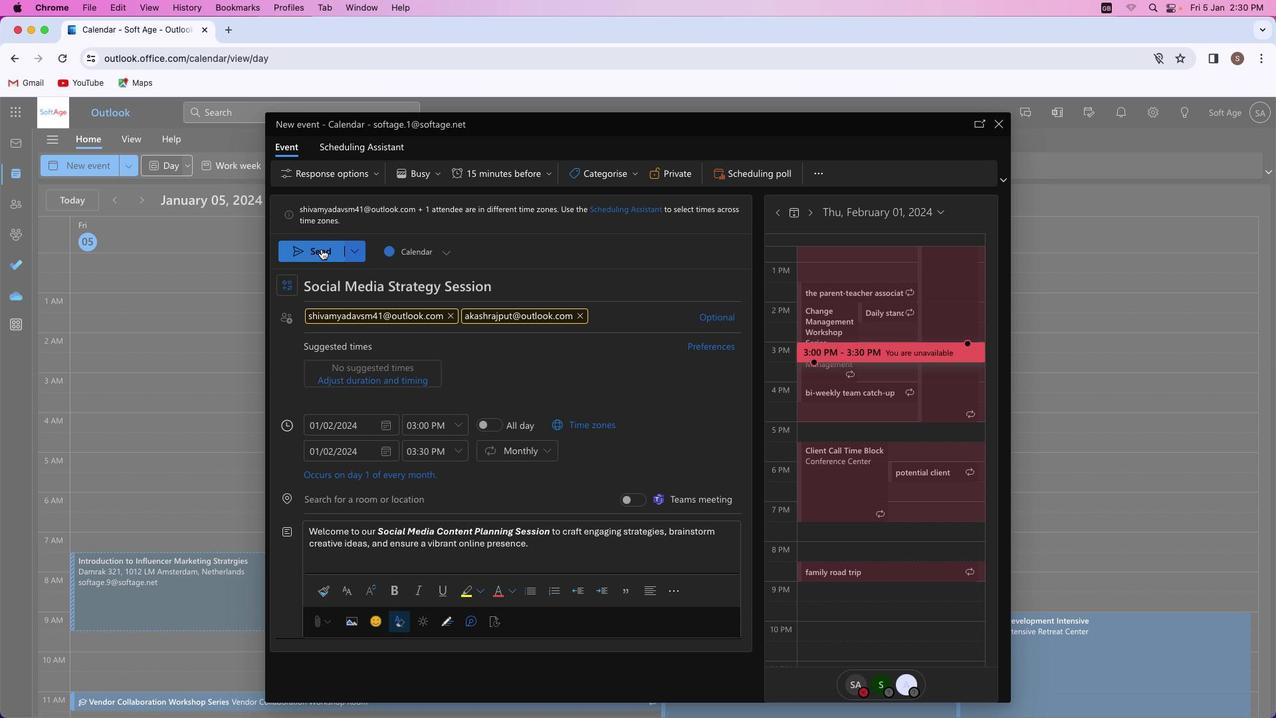 
Action: Mouse moved to (573, 356)
Screenshot: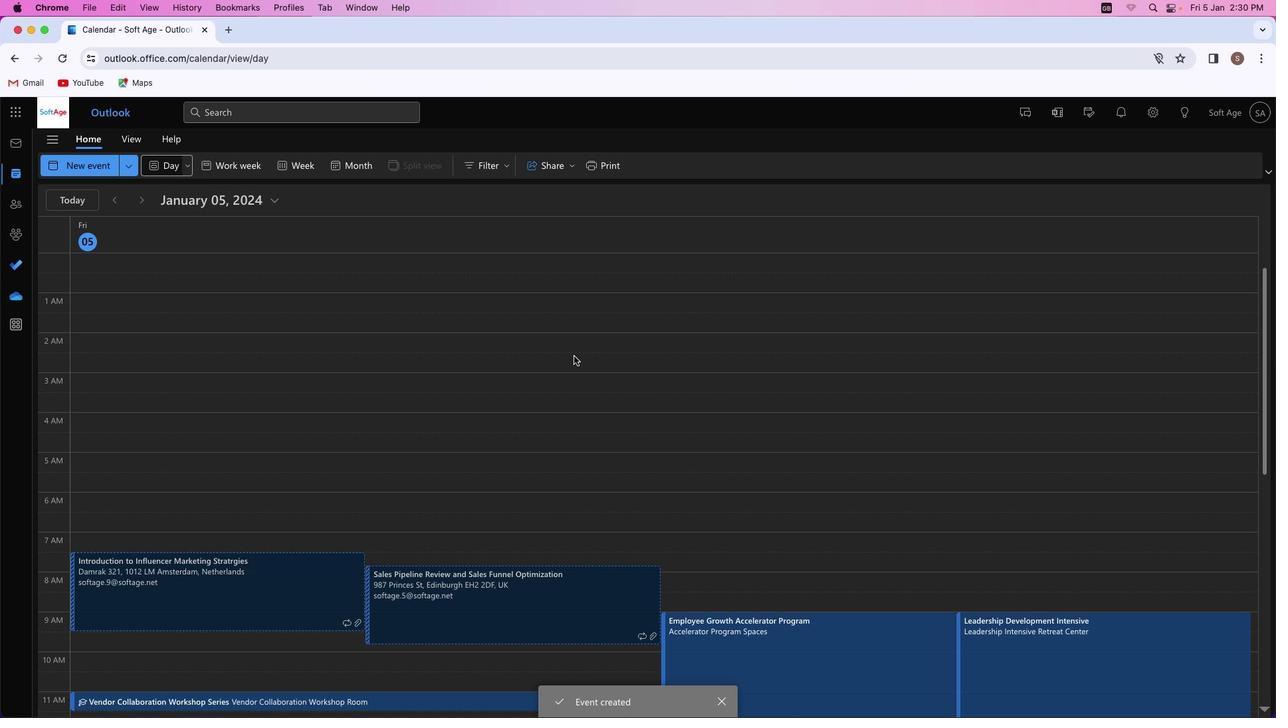 
